 Task: Select and add the product "Budweiser Jim Beam Copper Lager Bottles (12 oz x 12 ct)" to cart from the store "Happy's Liquor & Market".
Action: Mouse pressed left at (65, 108)
Screenshot: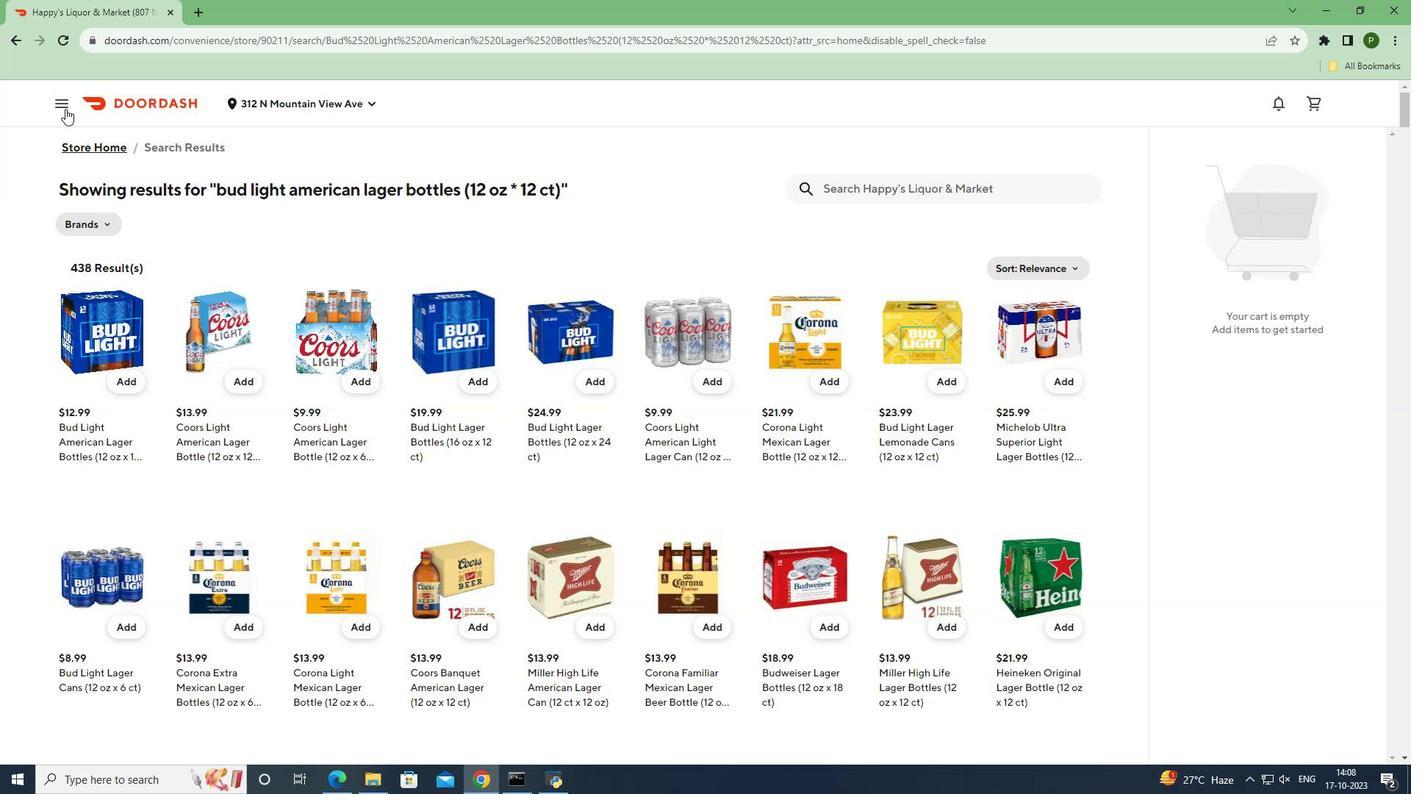 
Action: Mouse moved to (65, 211)
Screenshot: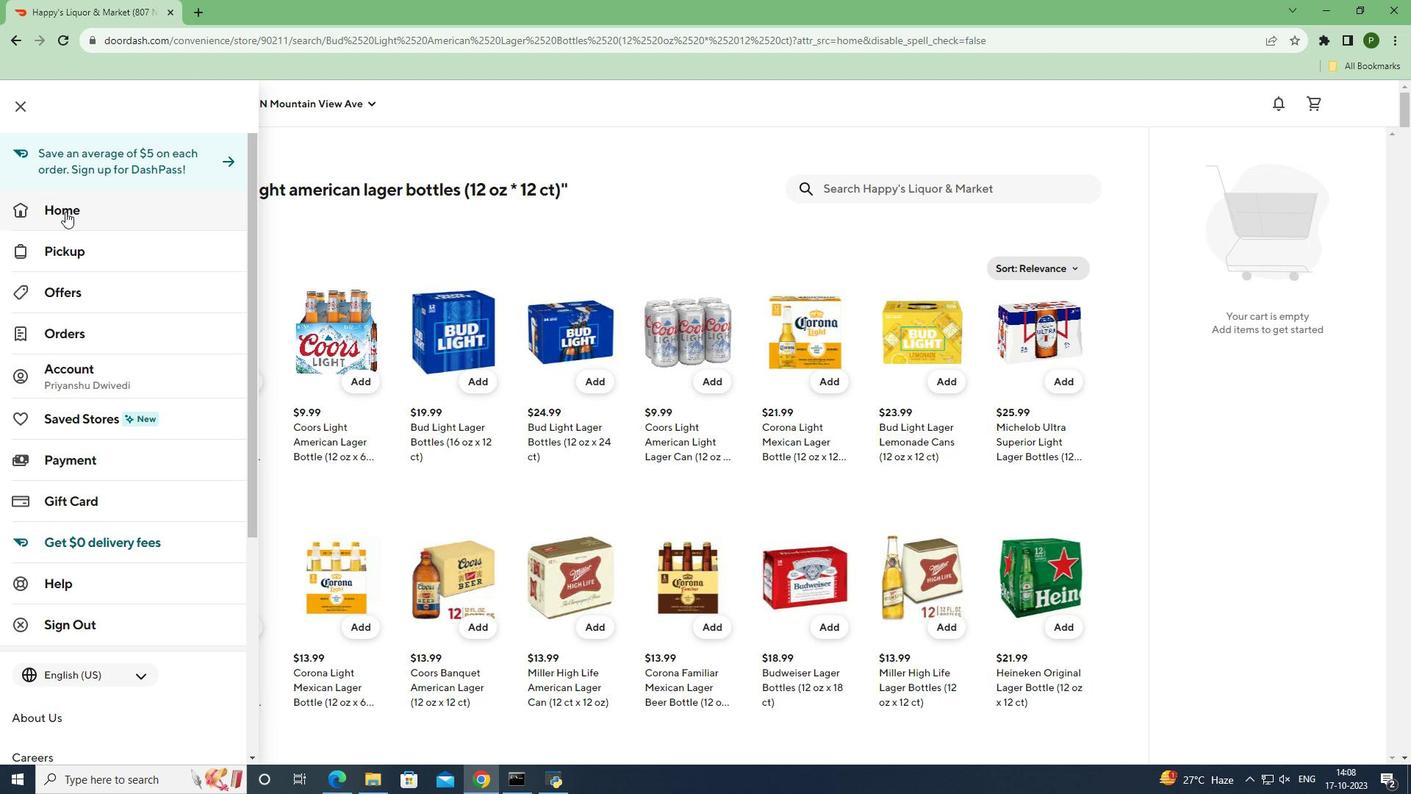 
Action: Mouse pressed left at (65, 211)
Screenshot: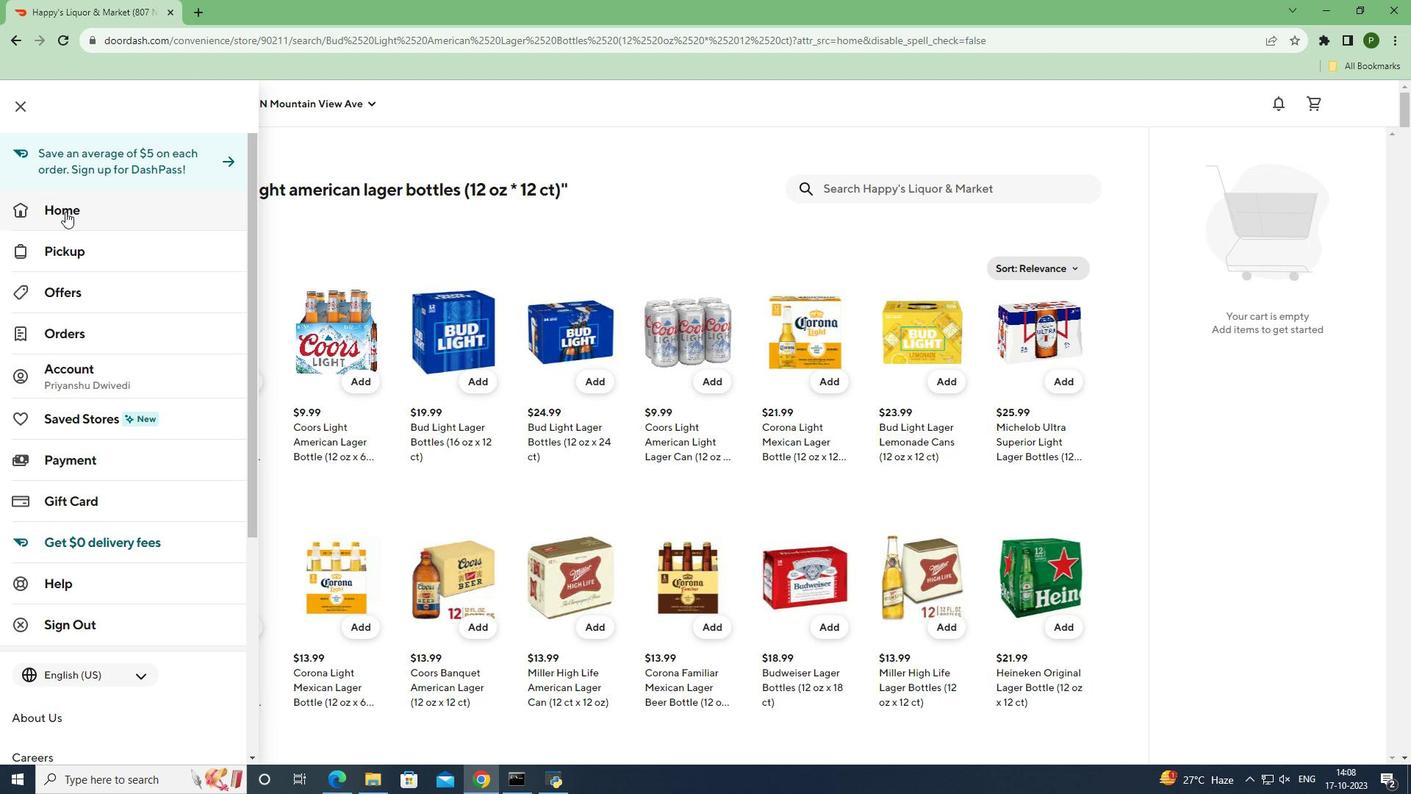 
Action: Mouse moved to (548, 158)
Screenshot: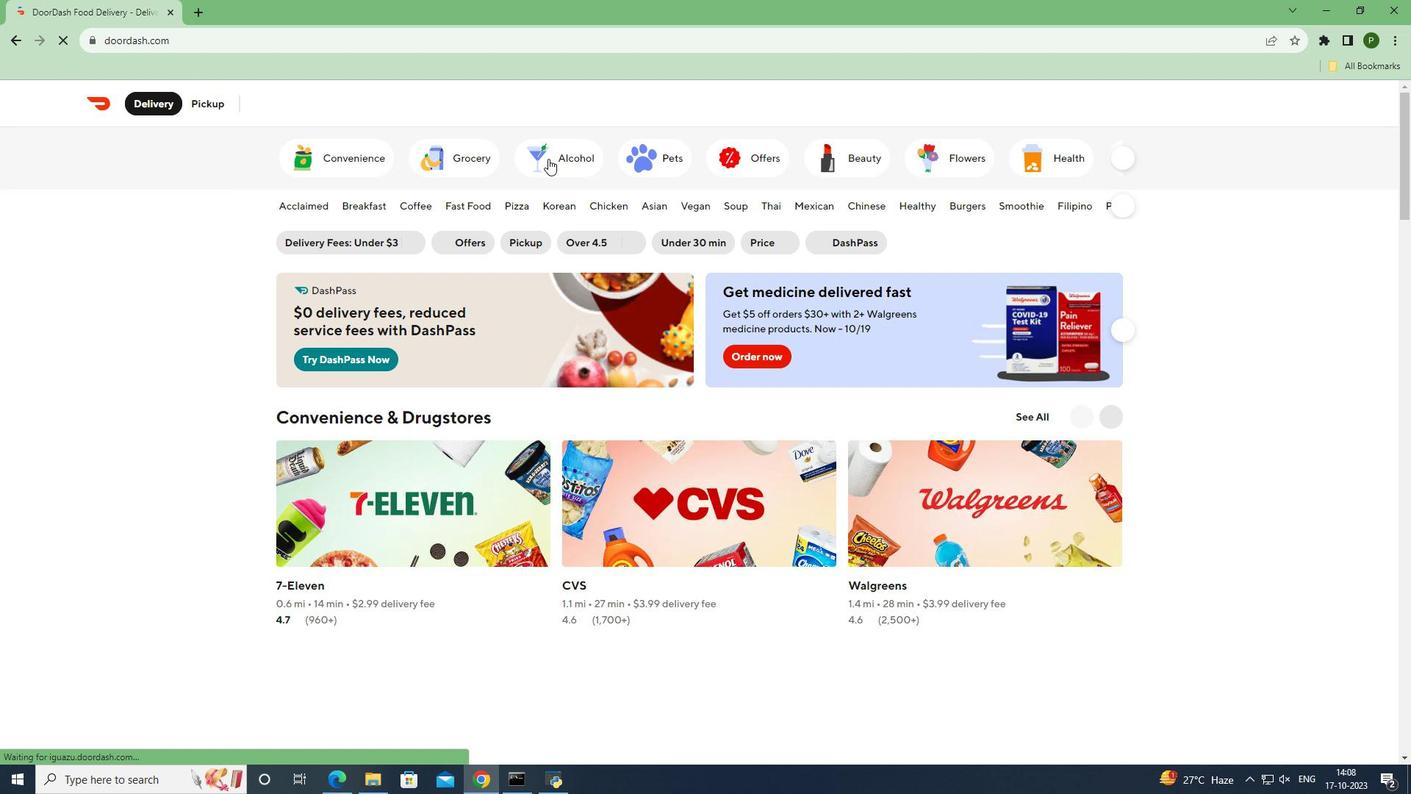 
Action: Mouse pressed left at (548, 158)
Screenshot: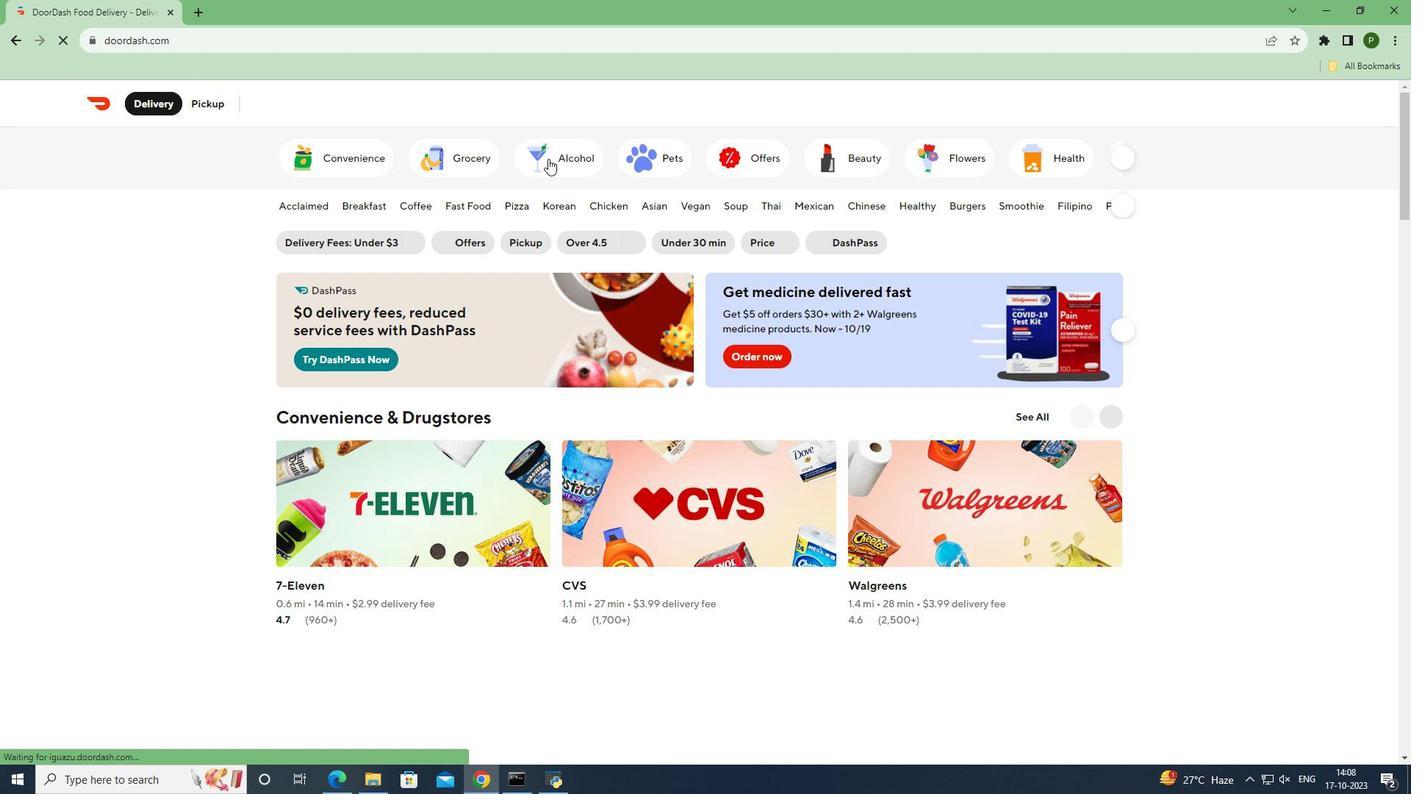 
Action: Mouse moved to (807, 616)
Screenshot: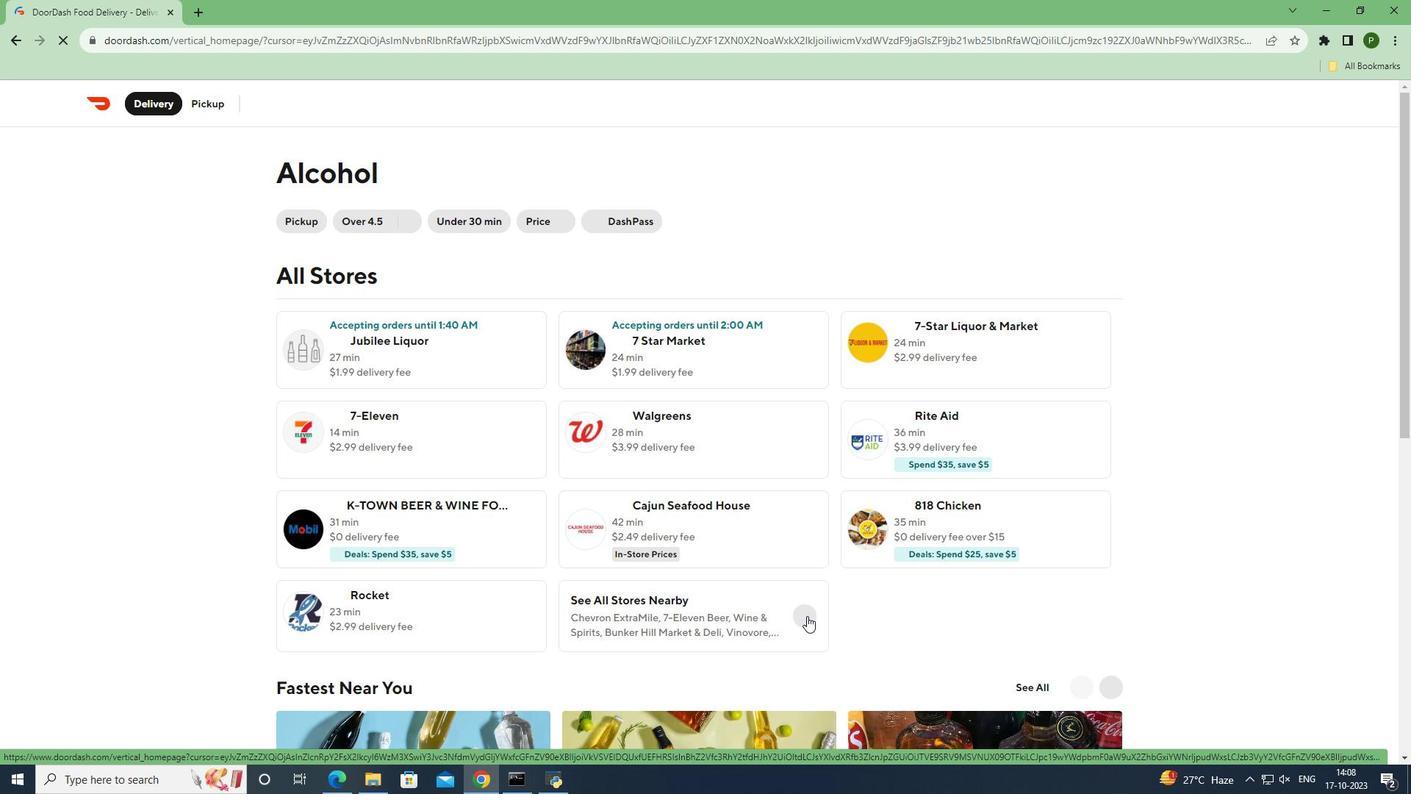 
Action: Mouse pressed left at (807, 616)
Screenshot: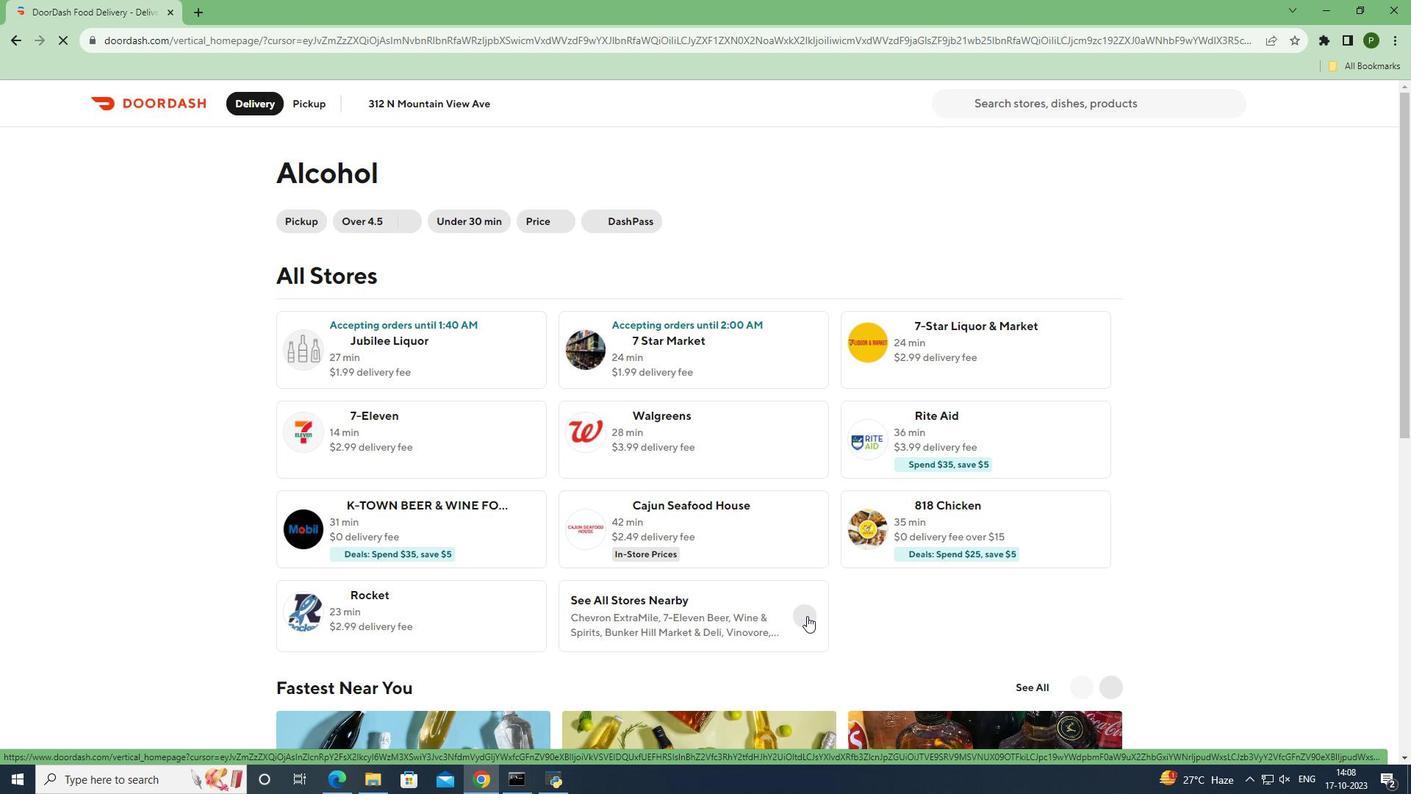 
Action: Mouse moved to (787, 595)
Screenshot: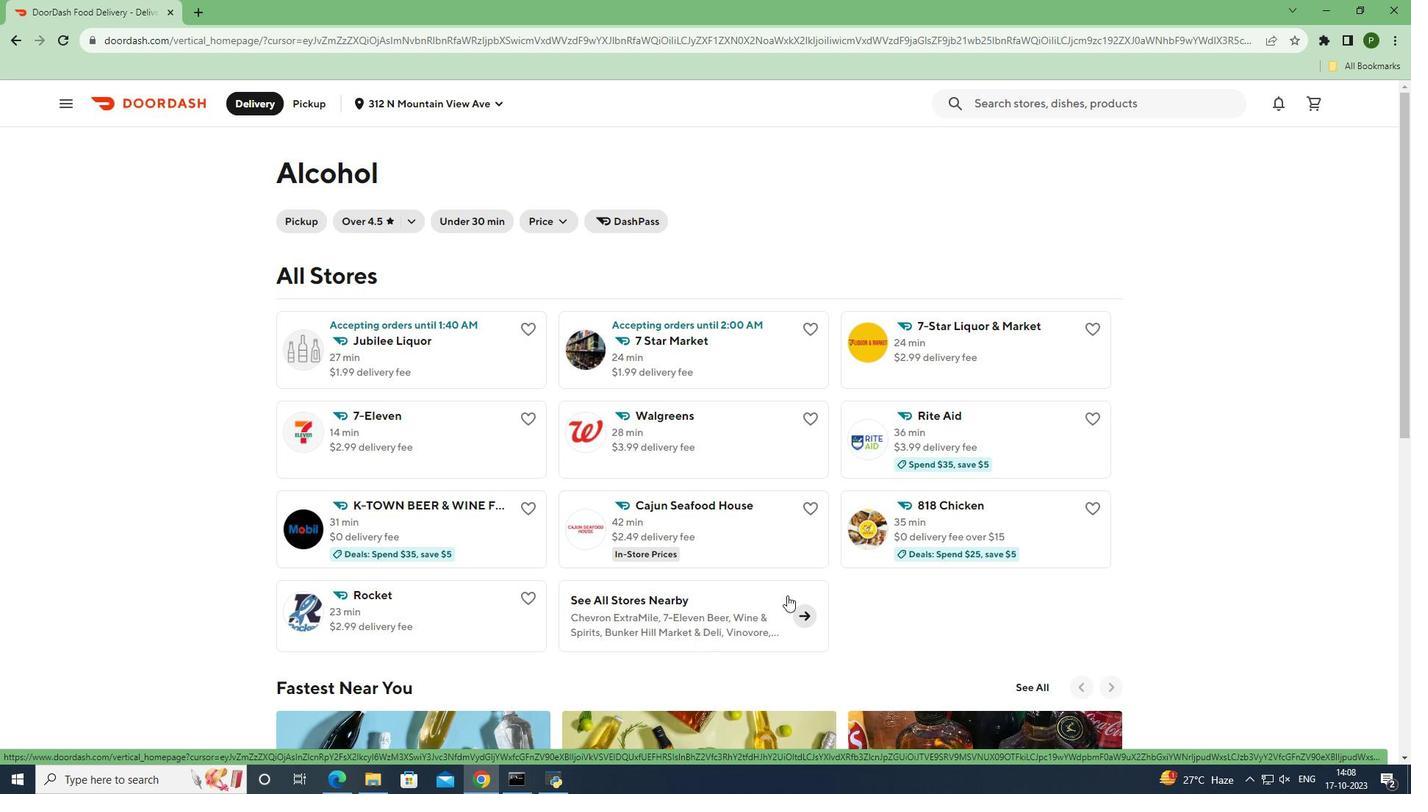 
Action: Mouse scrolled (787, 594) with delta (0, 0)
Screenshot: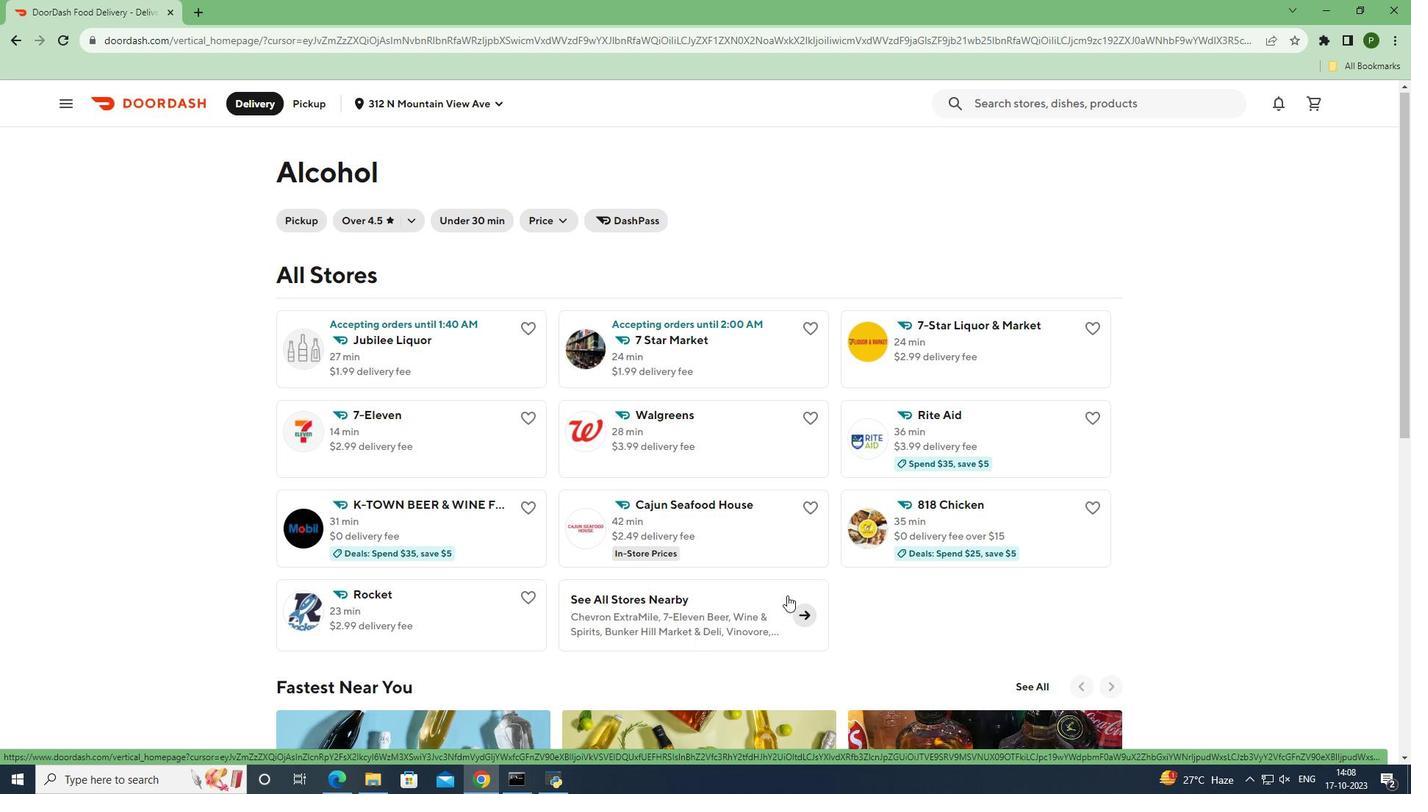 
Action: Mouse scrolled (787, 594) with delta (0, 0)
Screenshot: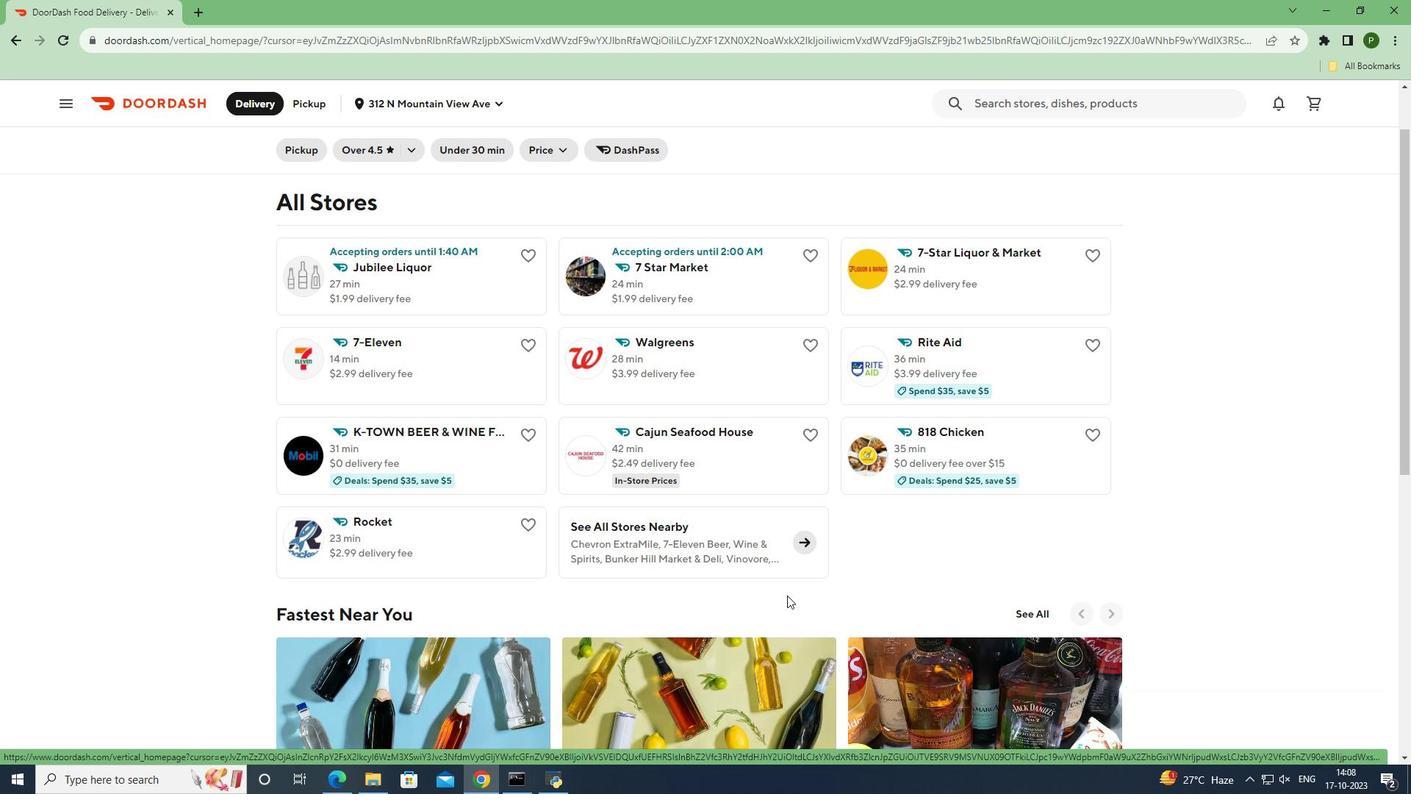 
Action: Mouse moved to (811, 472)
Screenshot: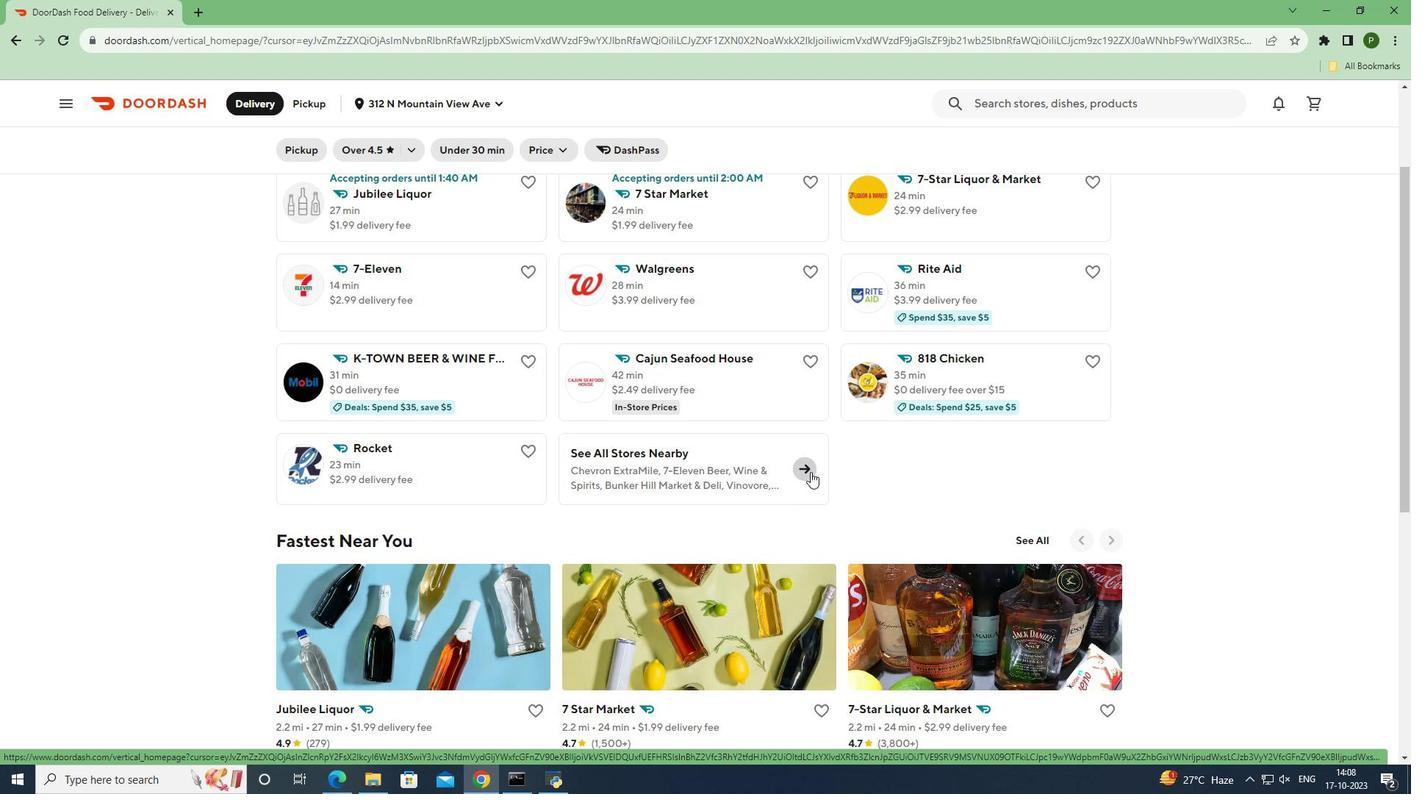 
Action: Mouse pressed left at (811, 472)
Screenshot: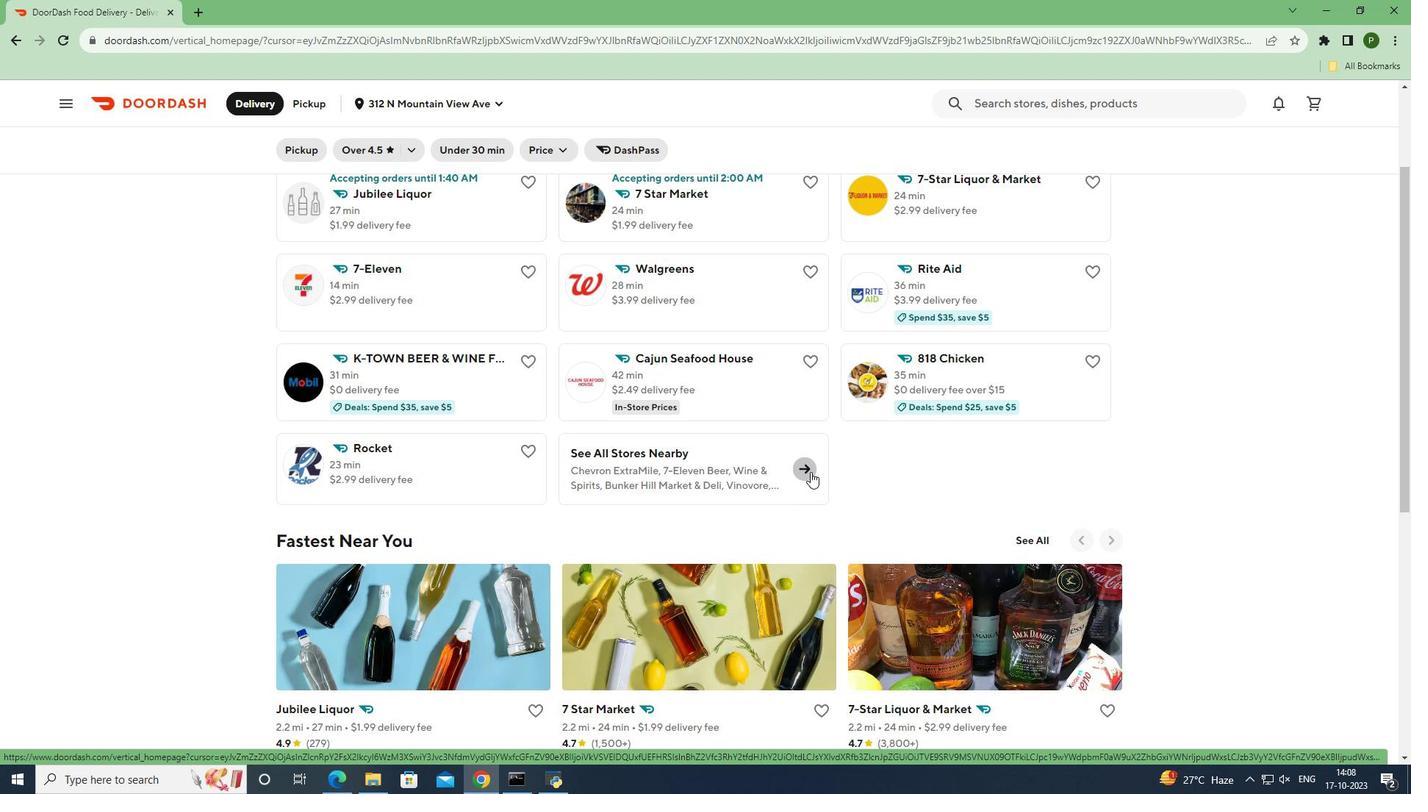 
Action: Mouse moved to (773, 518)
Screenshot: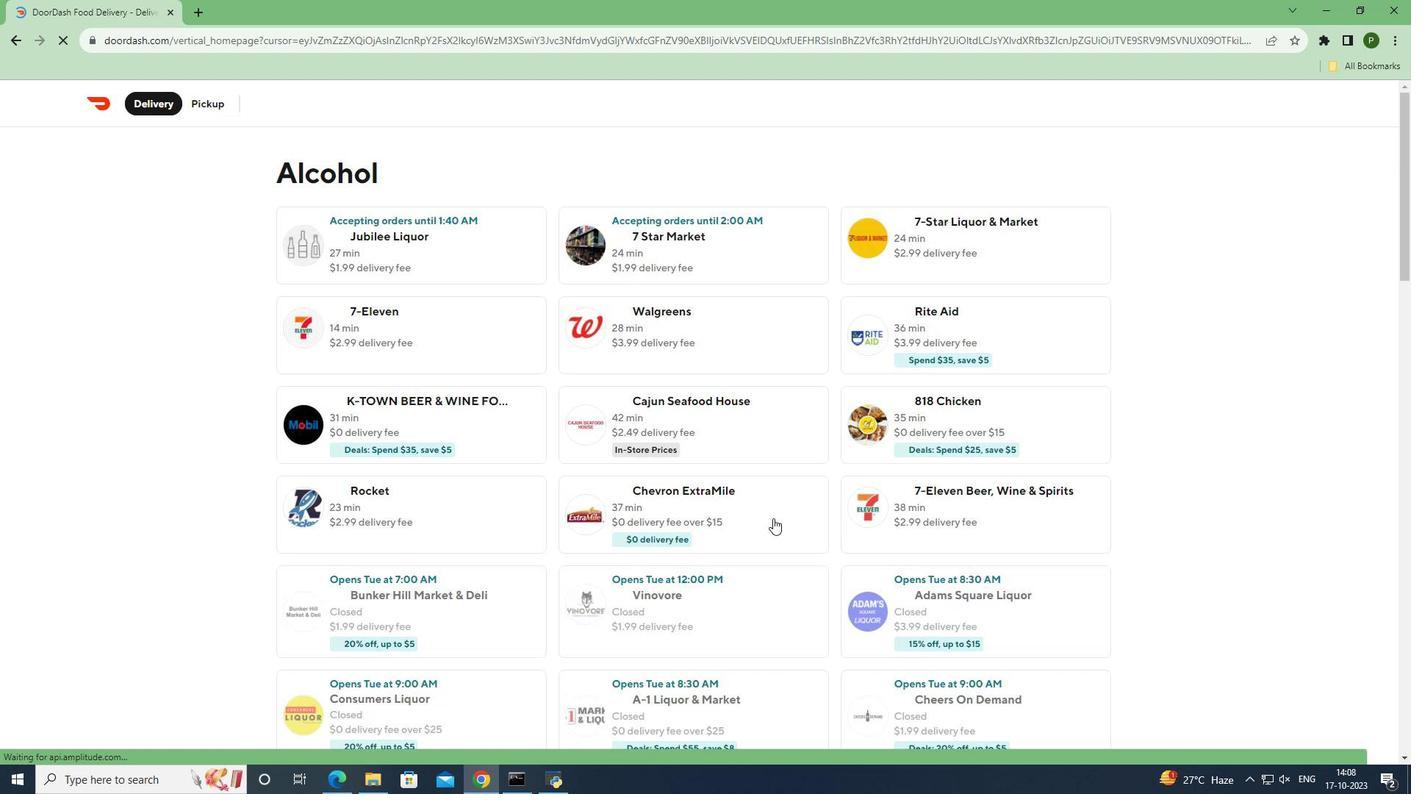 
Action: Mouse scrolled (773, 517) with delta (0, 0)
Screenshot: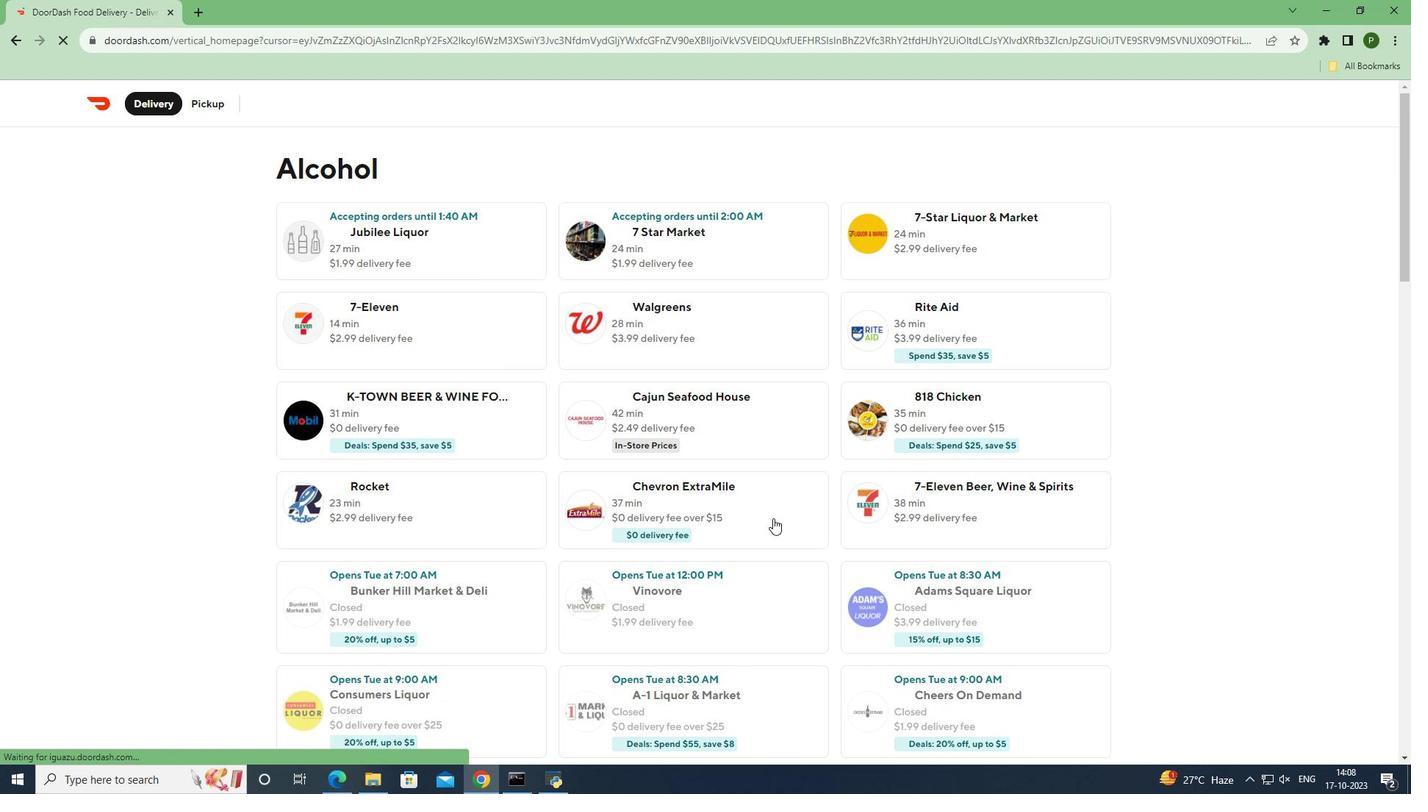 
Action: Mouse scrolled (773, 517) with delta (0, 0)
Screenshot: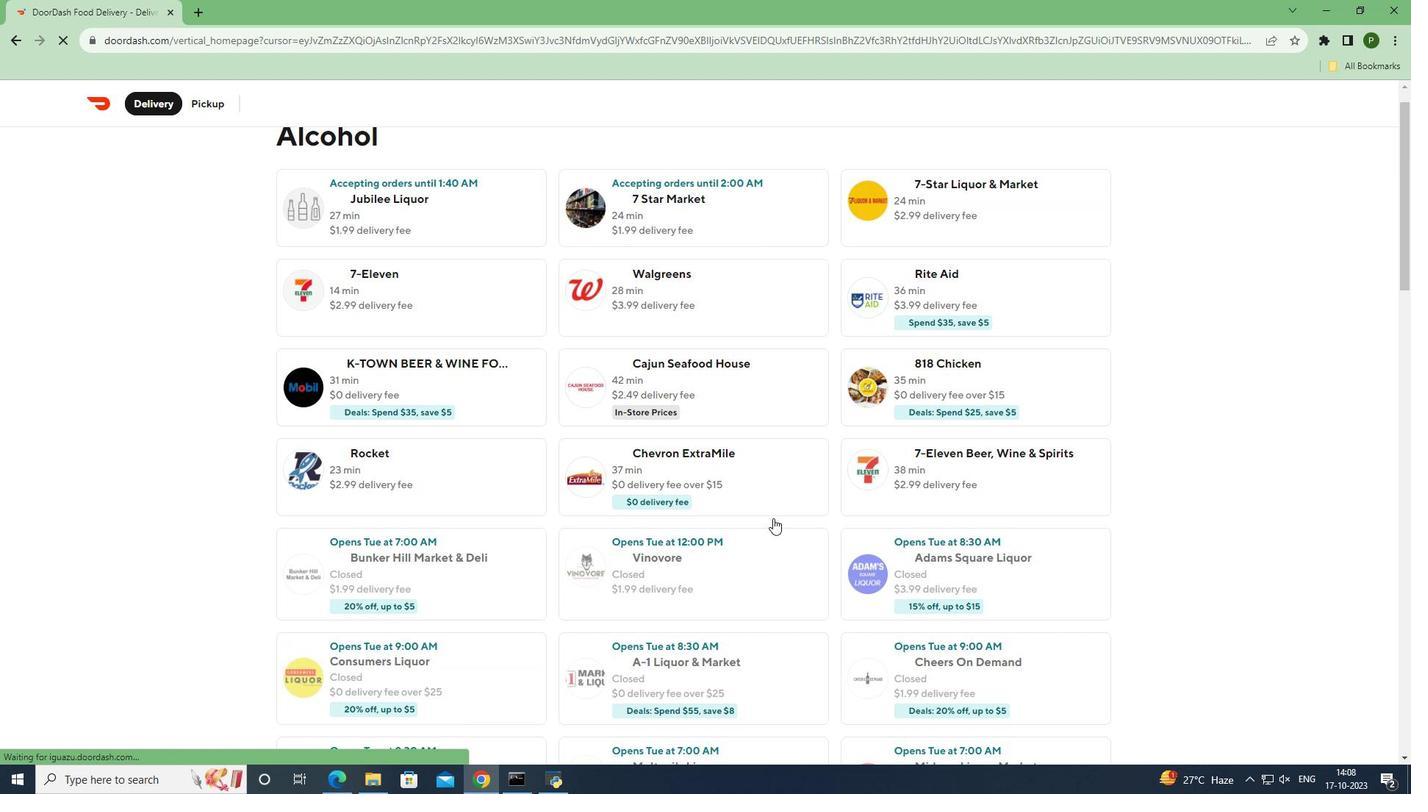 
Action: Mouse moved to (765, 523)
Screenshot: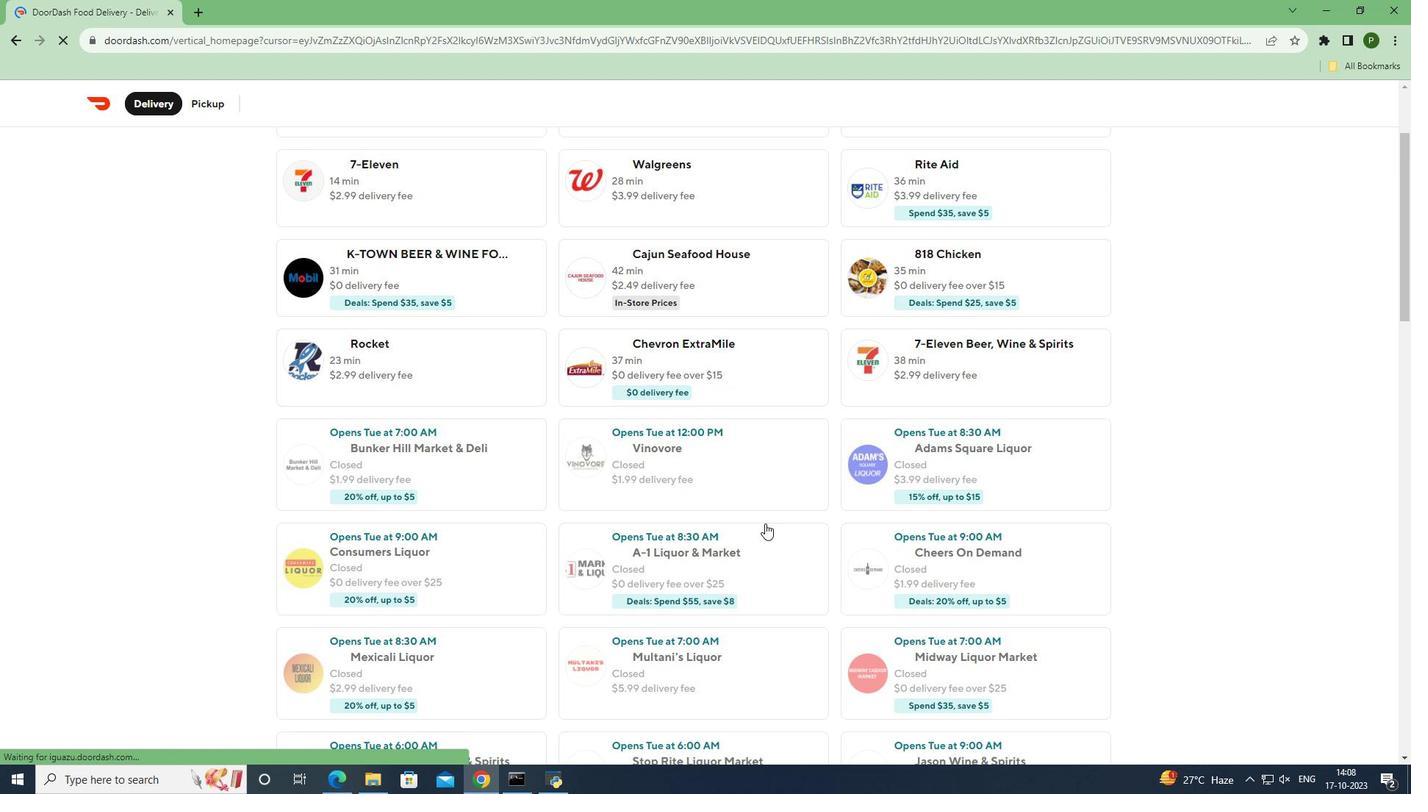 
Action: Mouse scrolled (765, 522) with delta (0, 0)
Screenshot: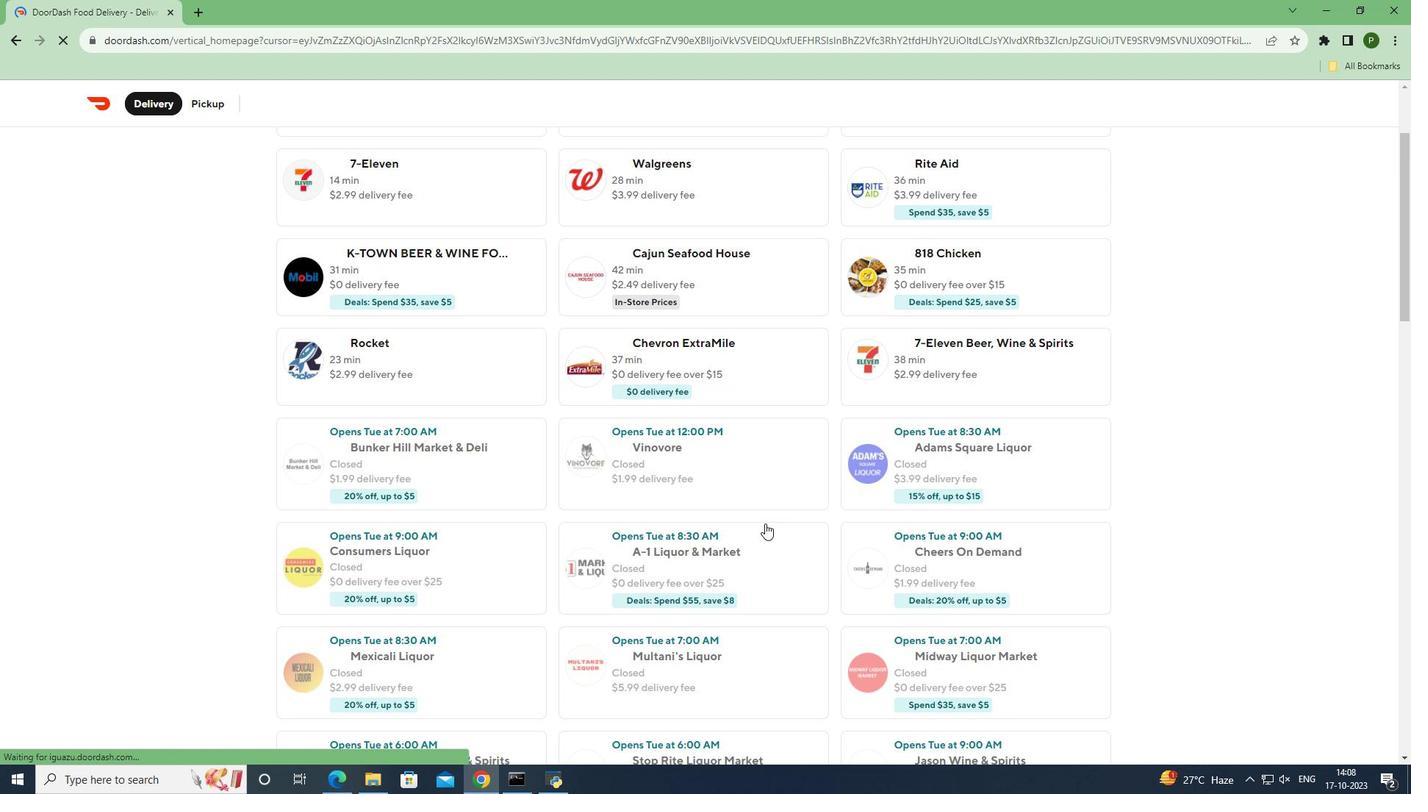 
Action: Mouse scrolled (765, 522) with delta (0, 0)
Screenshot: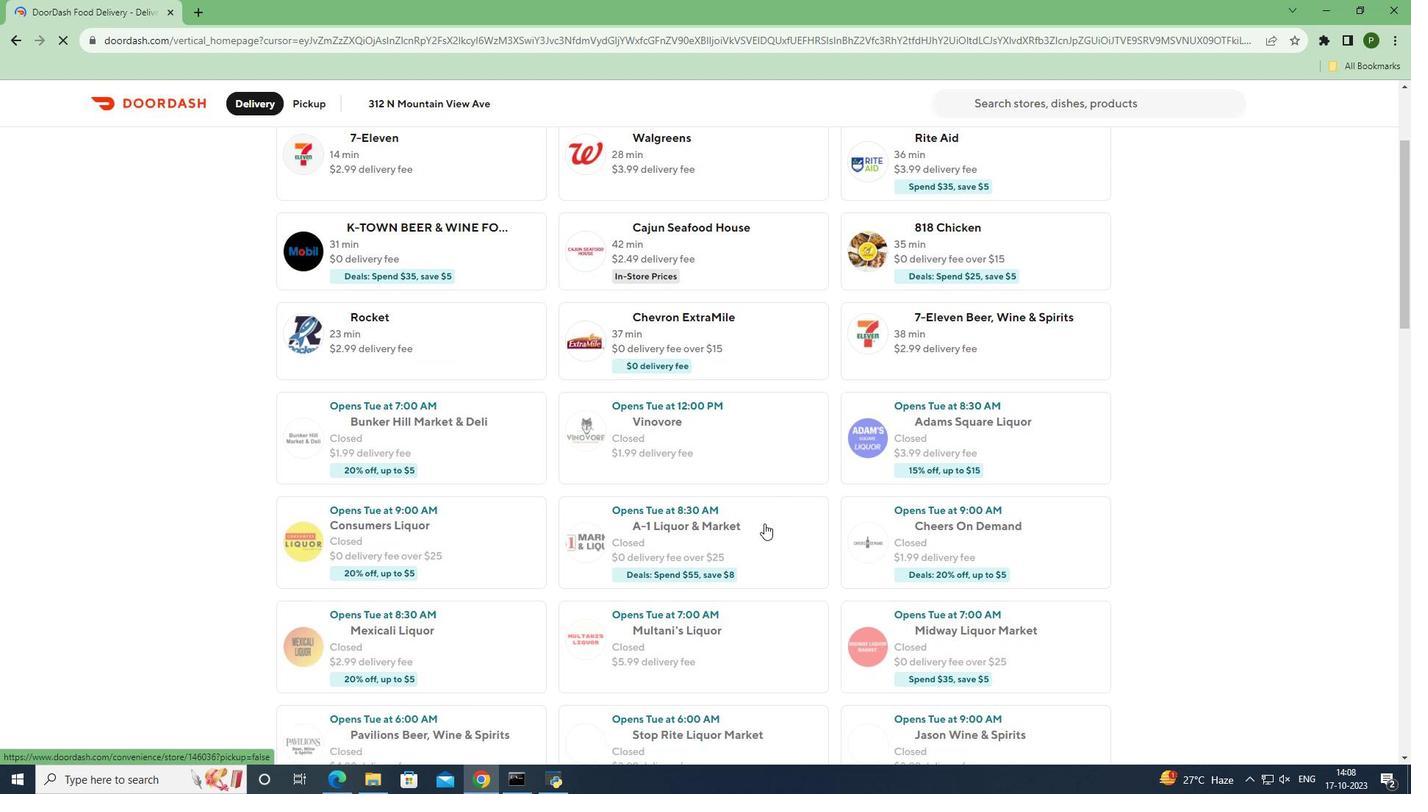 
Action: Mouse moved to (764, 523)
Screenshot: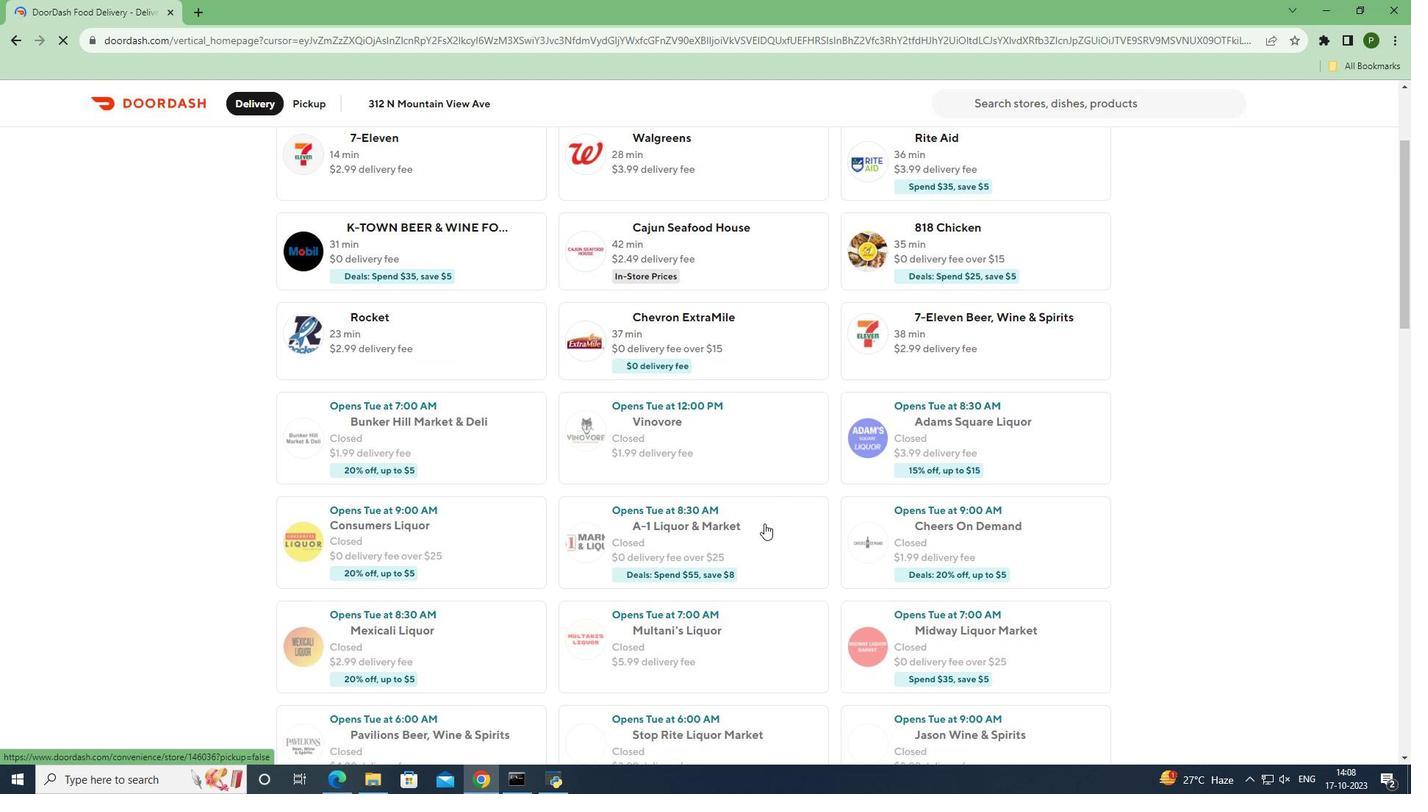 
Action: Mouse scrolled (764, 522) with delta (0, 0)
Screenshot: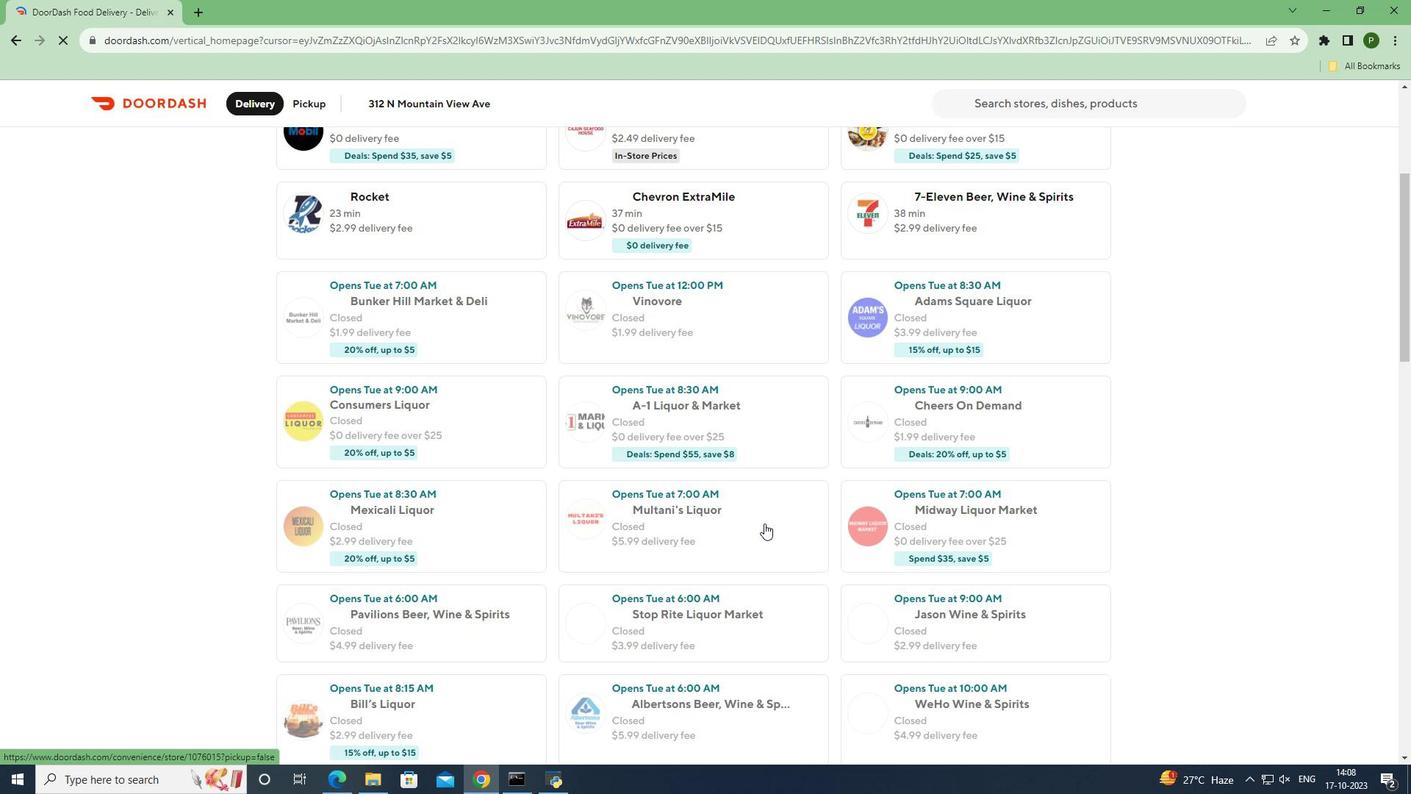 
Action: Mouse scrolled (764, 522) with delta (0, 0)
Screenshot: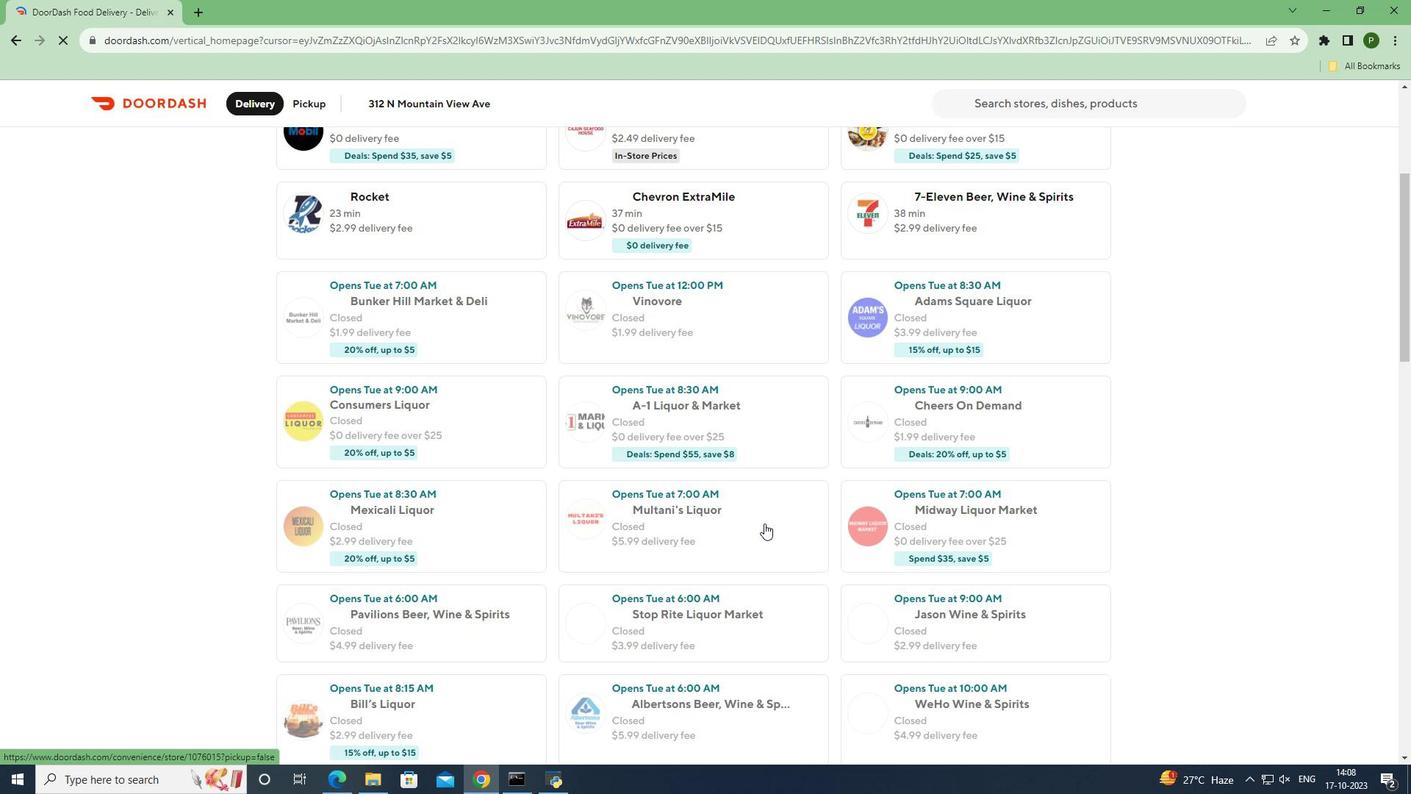 
Action: Mouse scrolled (764, 522) with delta (0, 0)
Screenshot: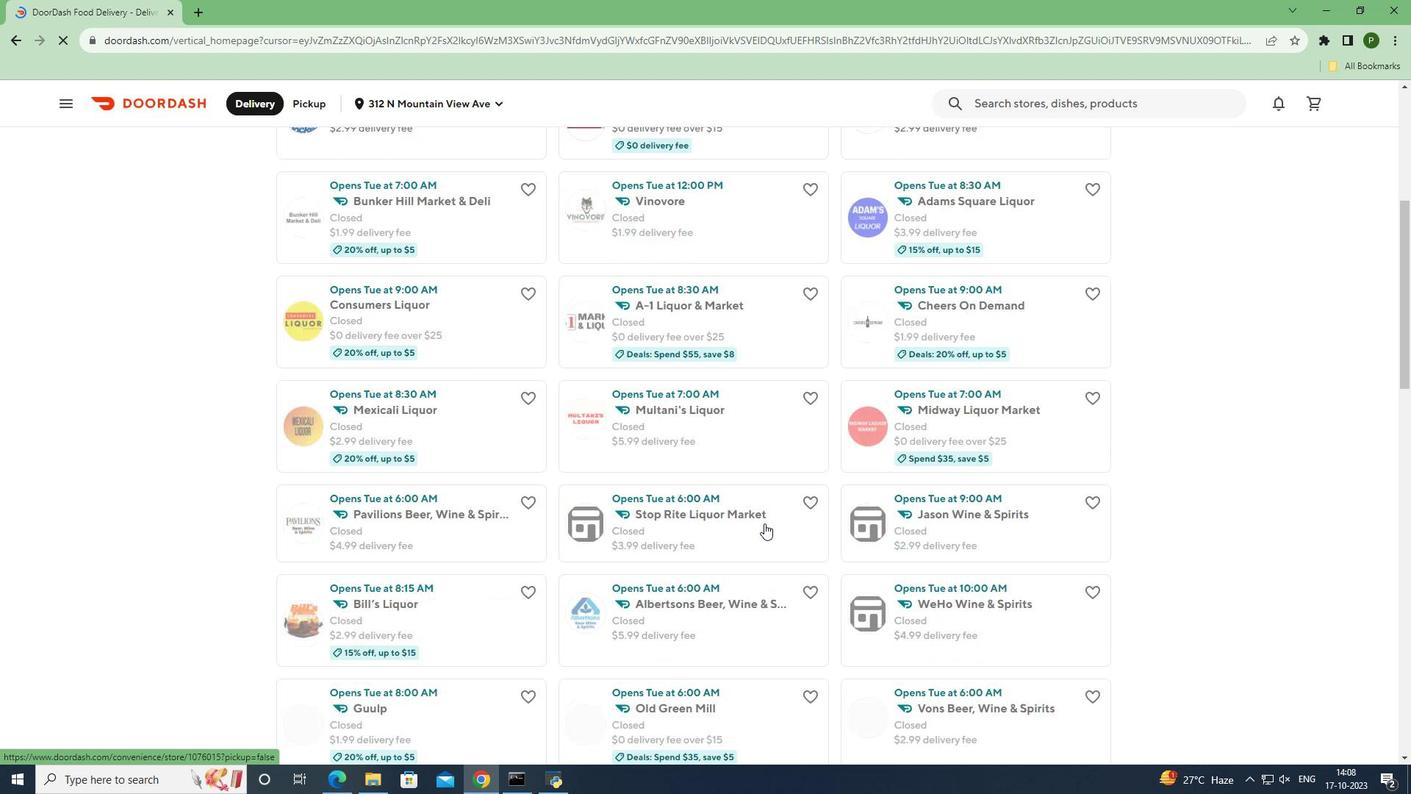
Action: Mouse moved to (705, 526)
Screenshot: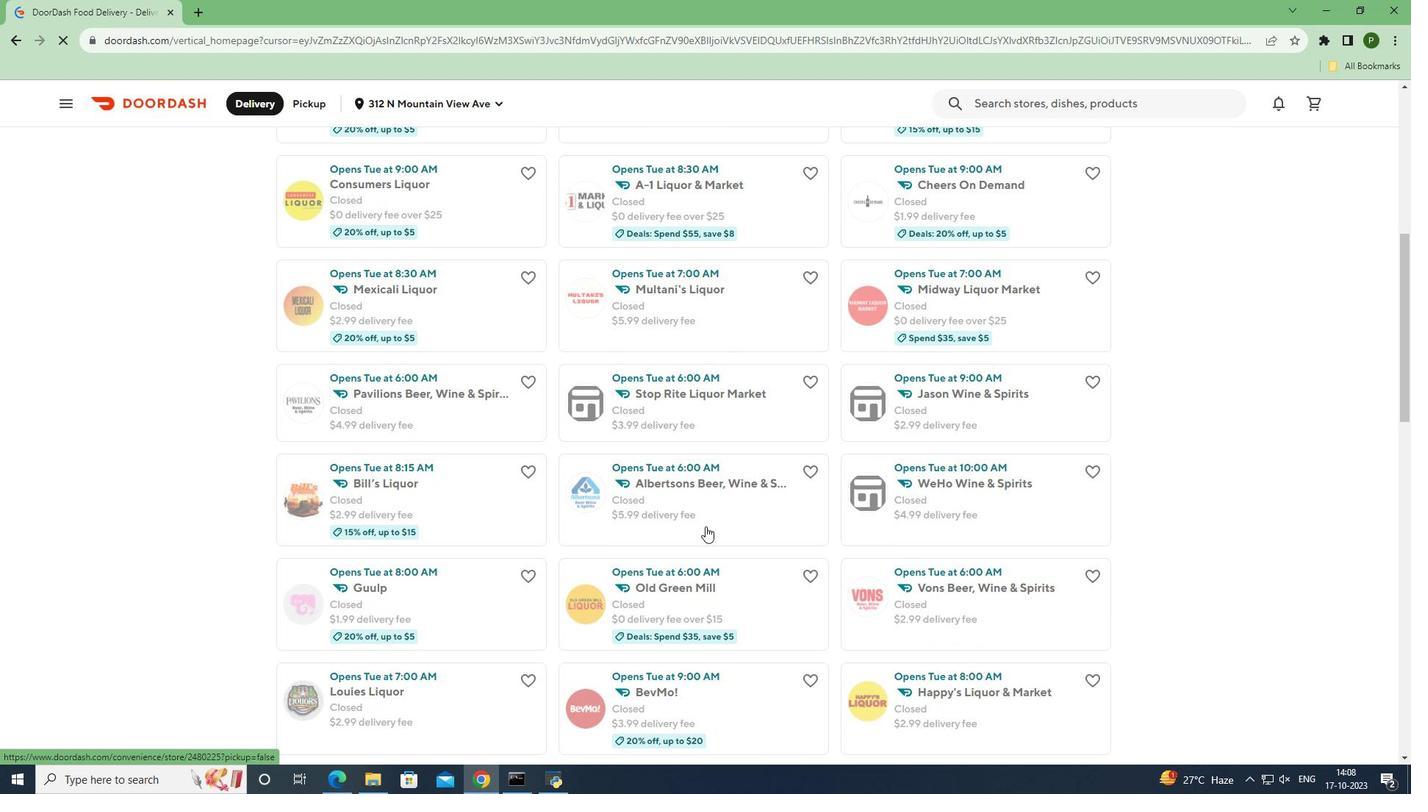 
Action: Mouse scrolled (705, 525) with delta (0, 0)
Screenshot: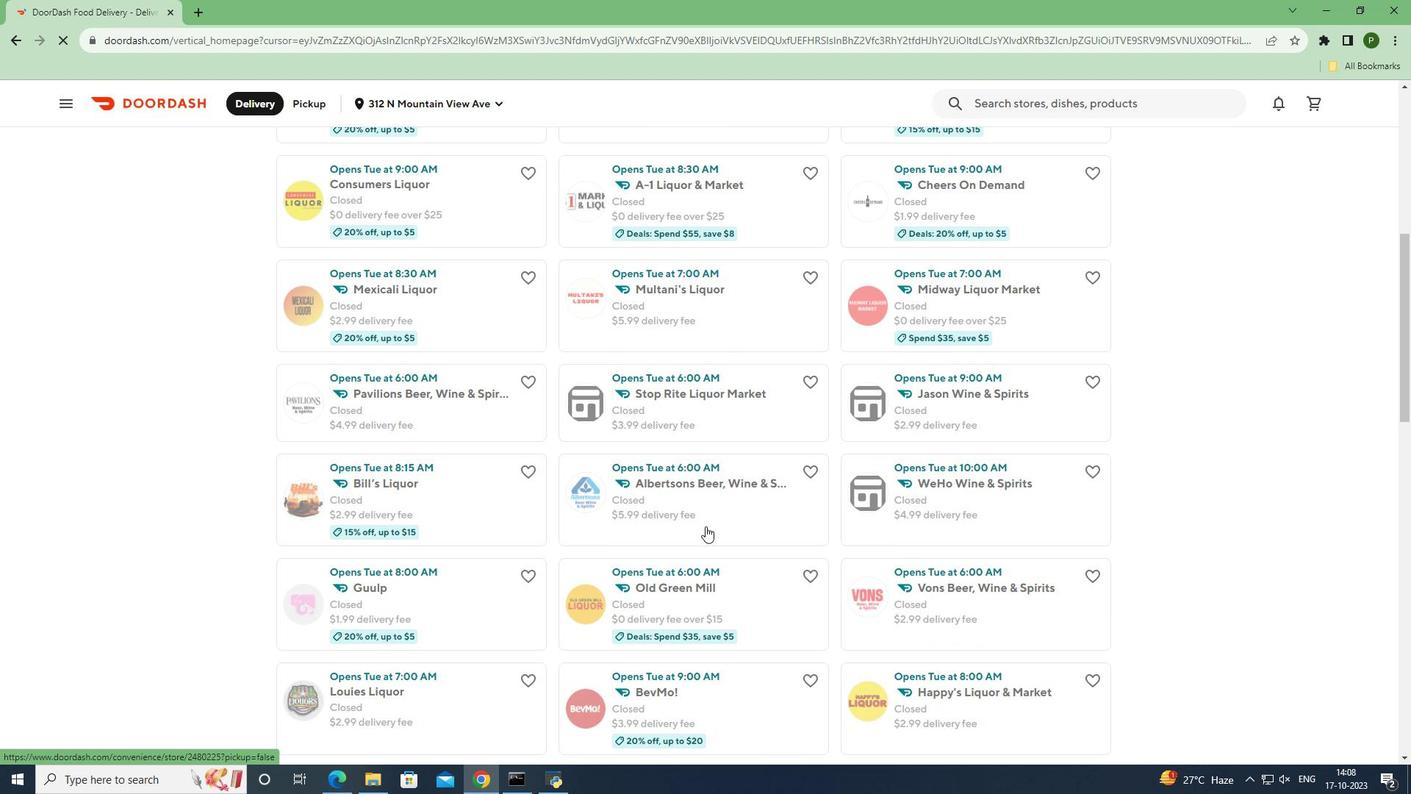 
Action: Mouse scrolled (705, 525) with delta (0, 0)
Screenshot: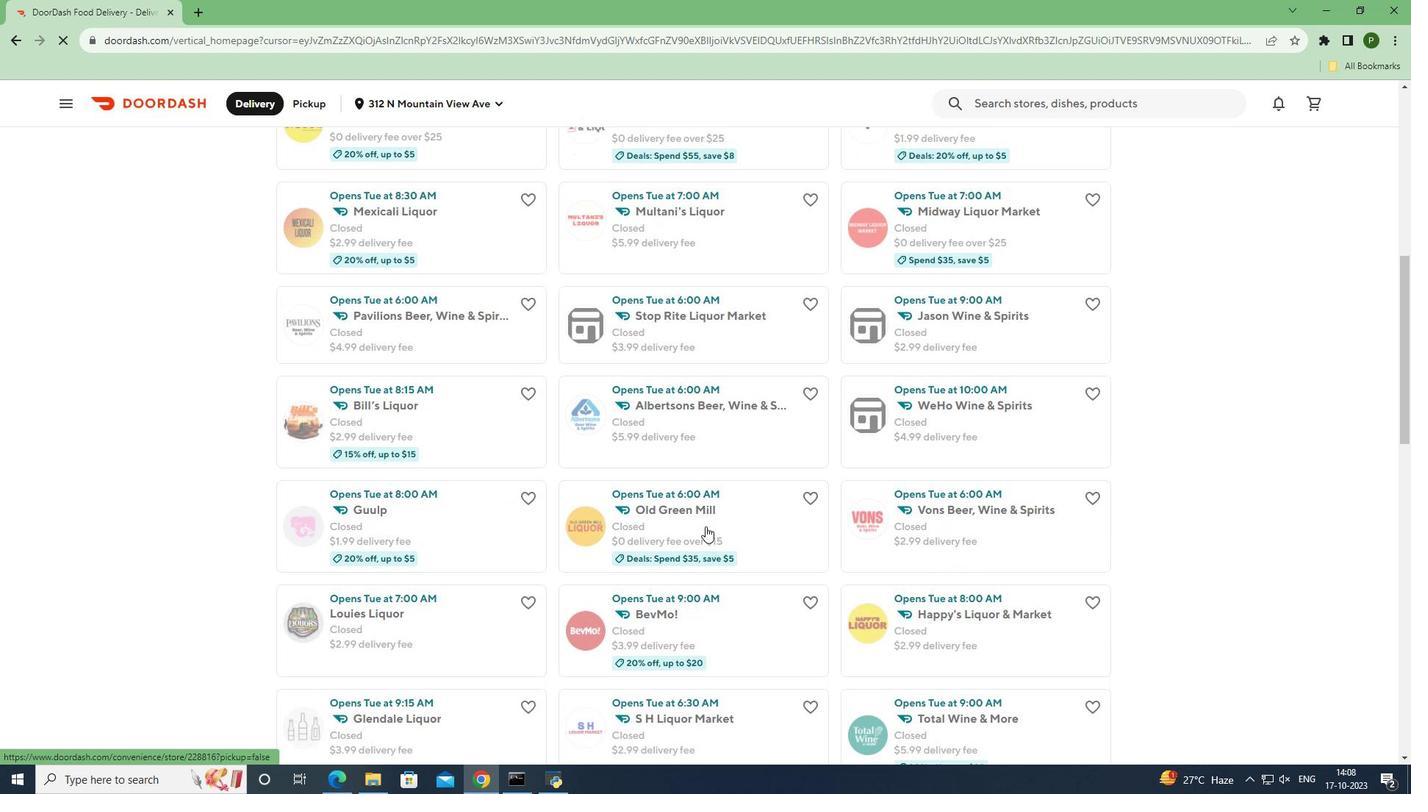 
Action: Mouse moved to (928, 552)
Screenshot: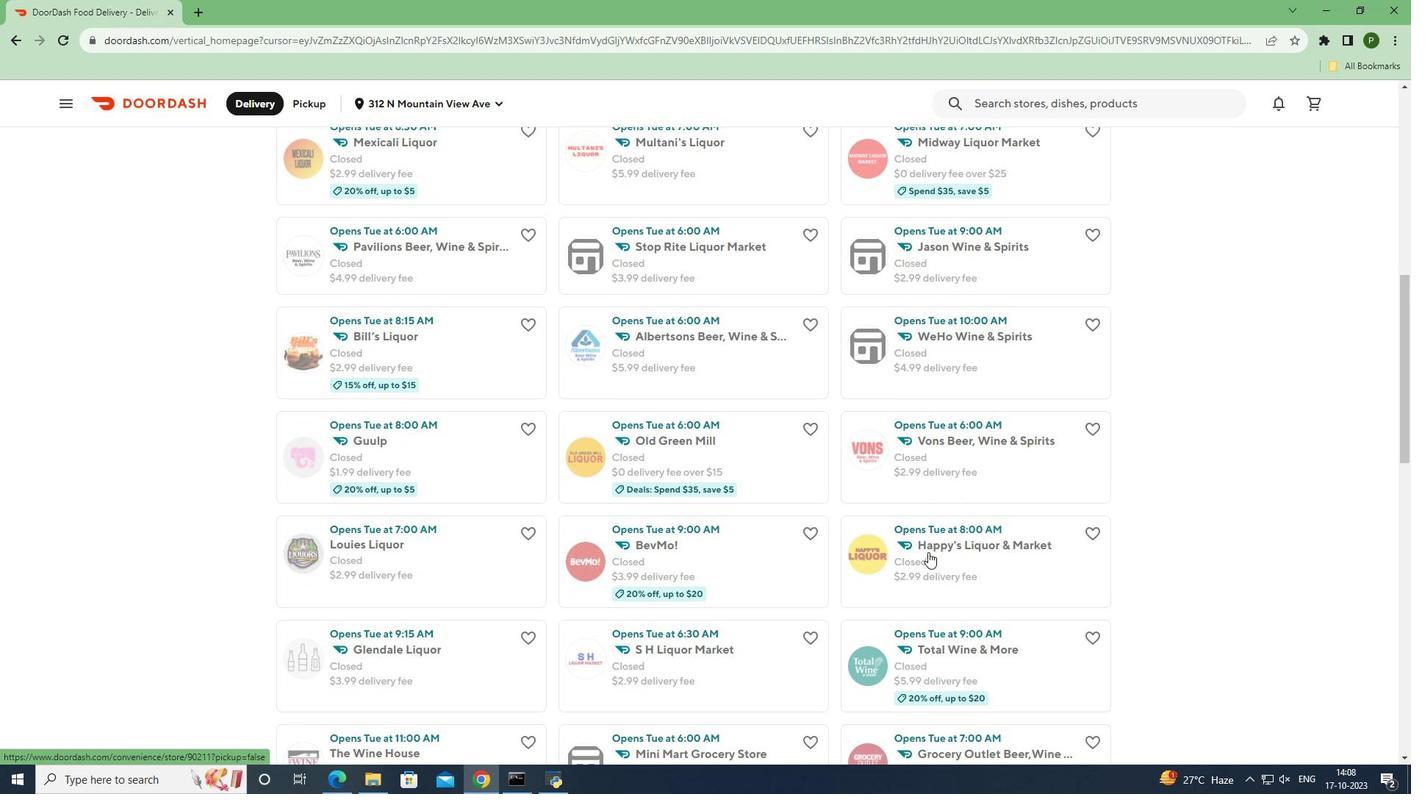 
Action: Mouse pressed left at (928, 552)
Screenshot: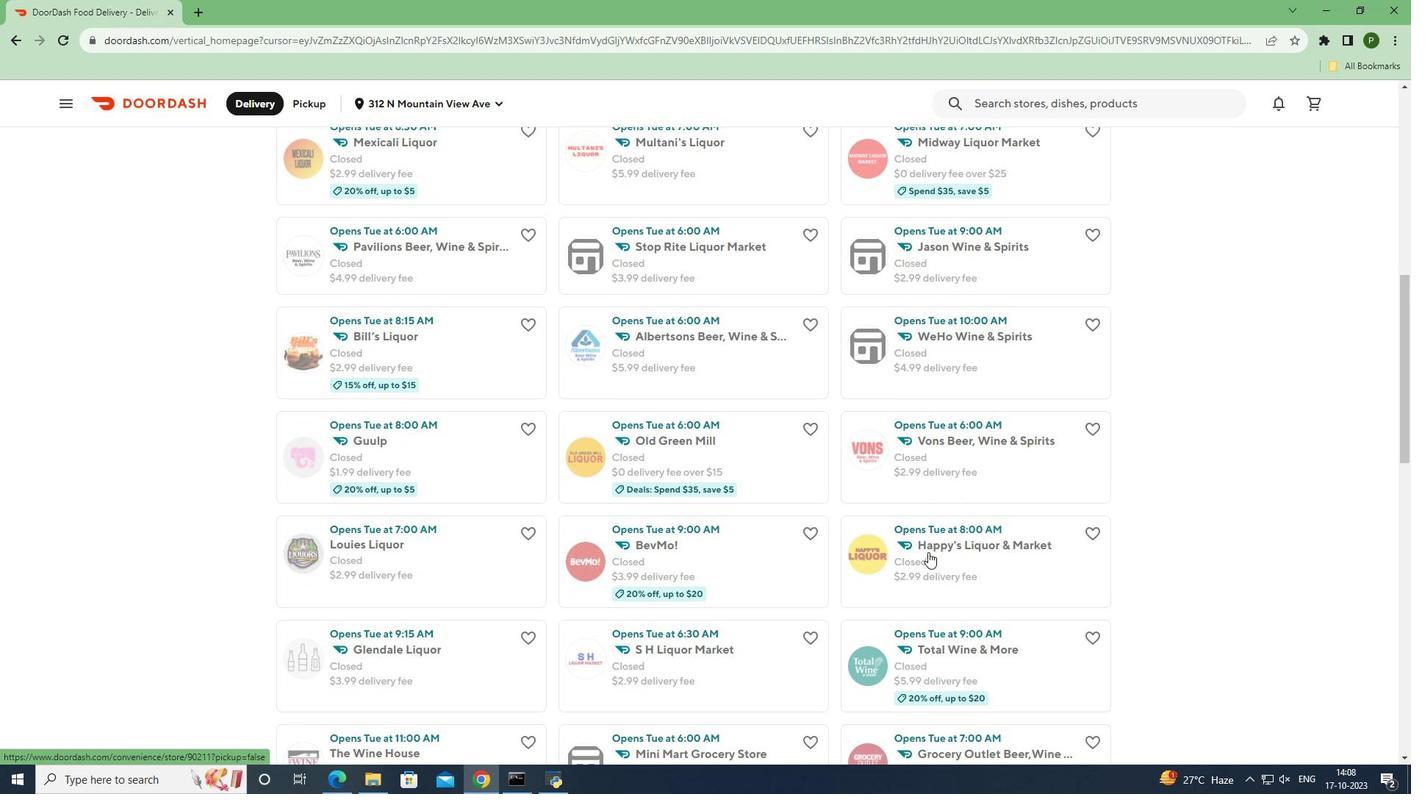 
Action: Mouse moved to (866, 235)
Screenshot: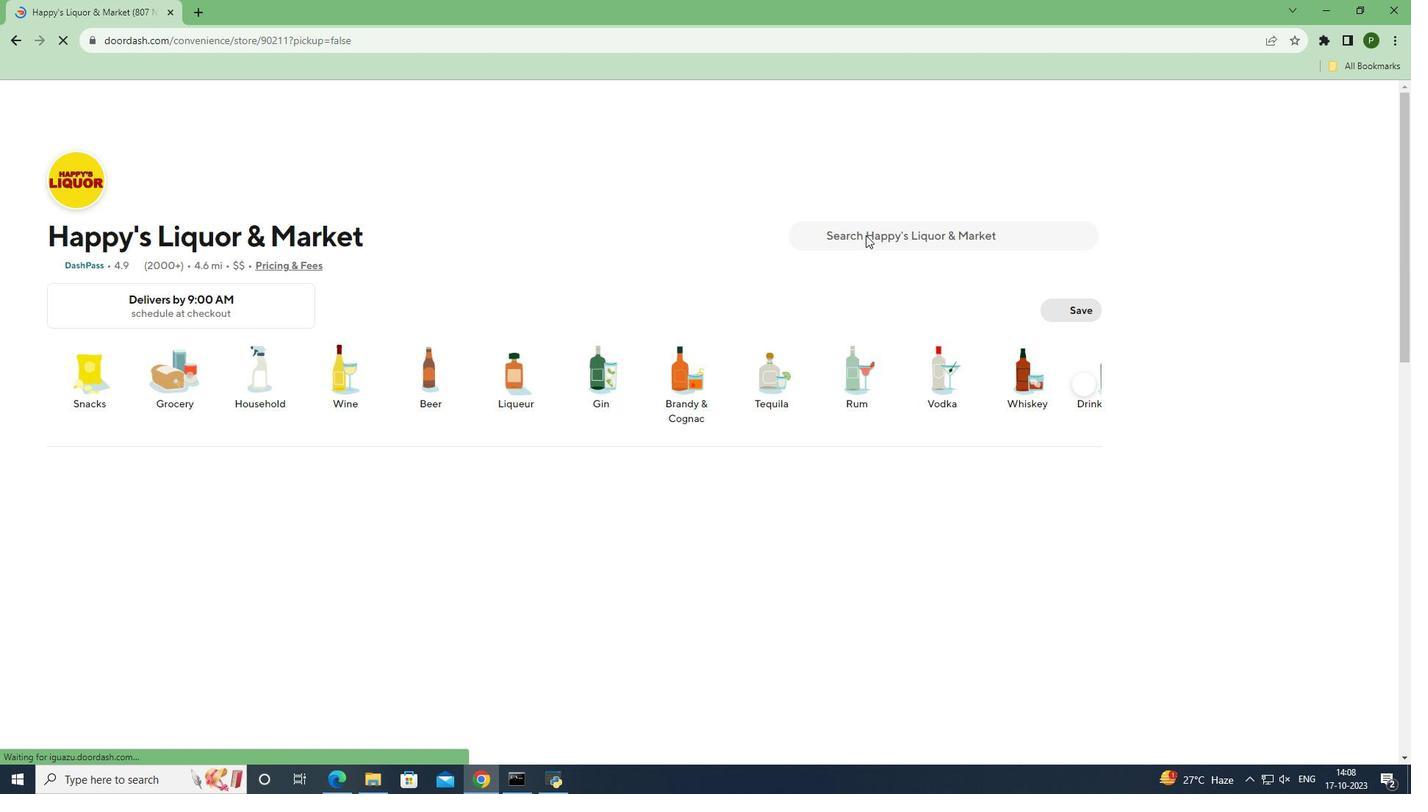 
Action: Mouse pressed left at (866, 235)
Screenshot: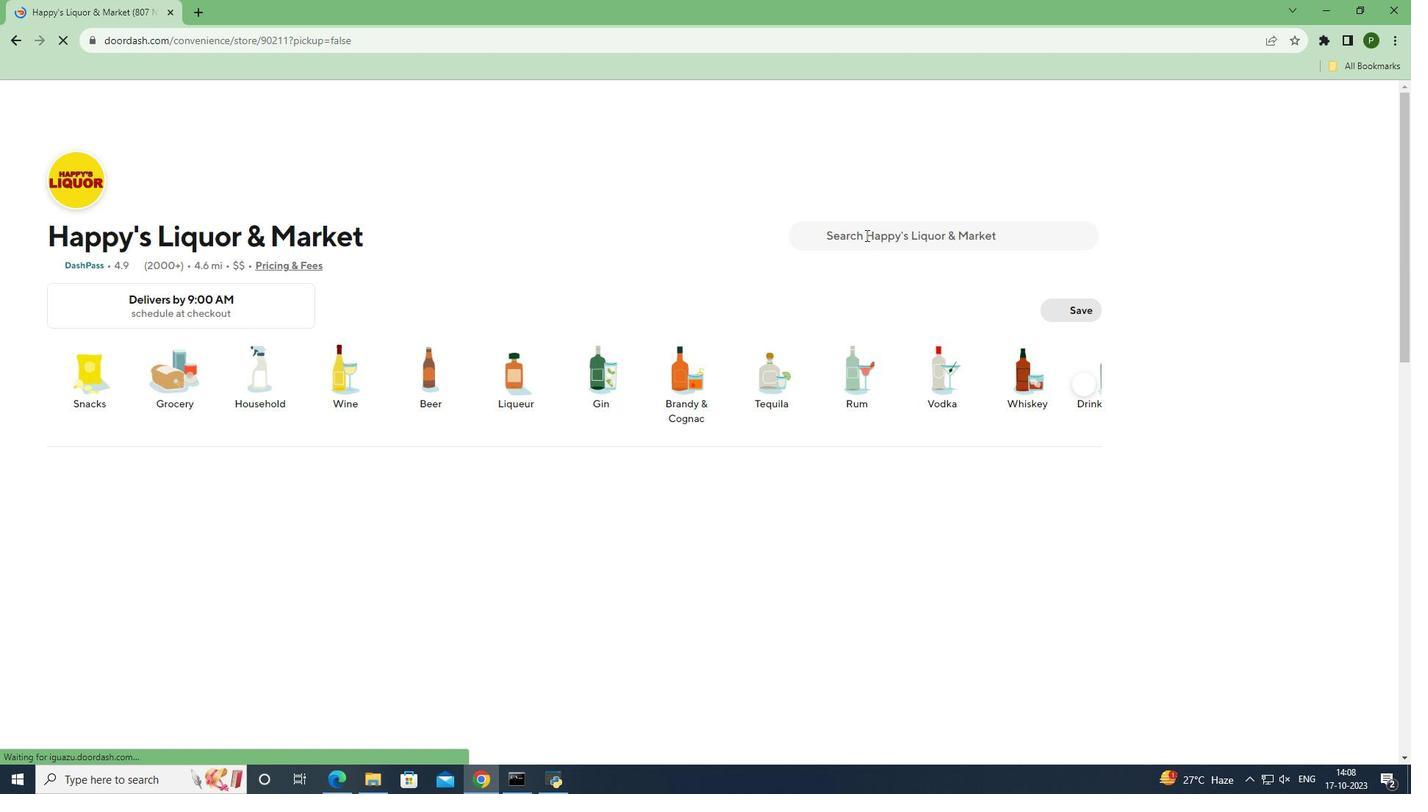 
Action: Key pressed <Key.caps_lock>B<Key.caps_lock>udweiser<Key.space><Key.caps_lock>J<Key.caps_lock>im<Key.space><Key.caps_lock>B<Key.caps_lock>ean<Key.space><Key.caps_lock>C<Key.caps_lock>opper<Key.space><Key.caps_lock>L<Key.caps_lock>ager<Key.space><Key.caps_lock>B<Key.caps_lock>ottles<Key.space><Key.shift_r>(12<Key.space>oz<Key.space><Key.shift>*<Key.space>12<Key.space>ct<Key.shift_r>)<Key.enter>
Screenshot: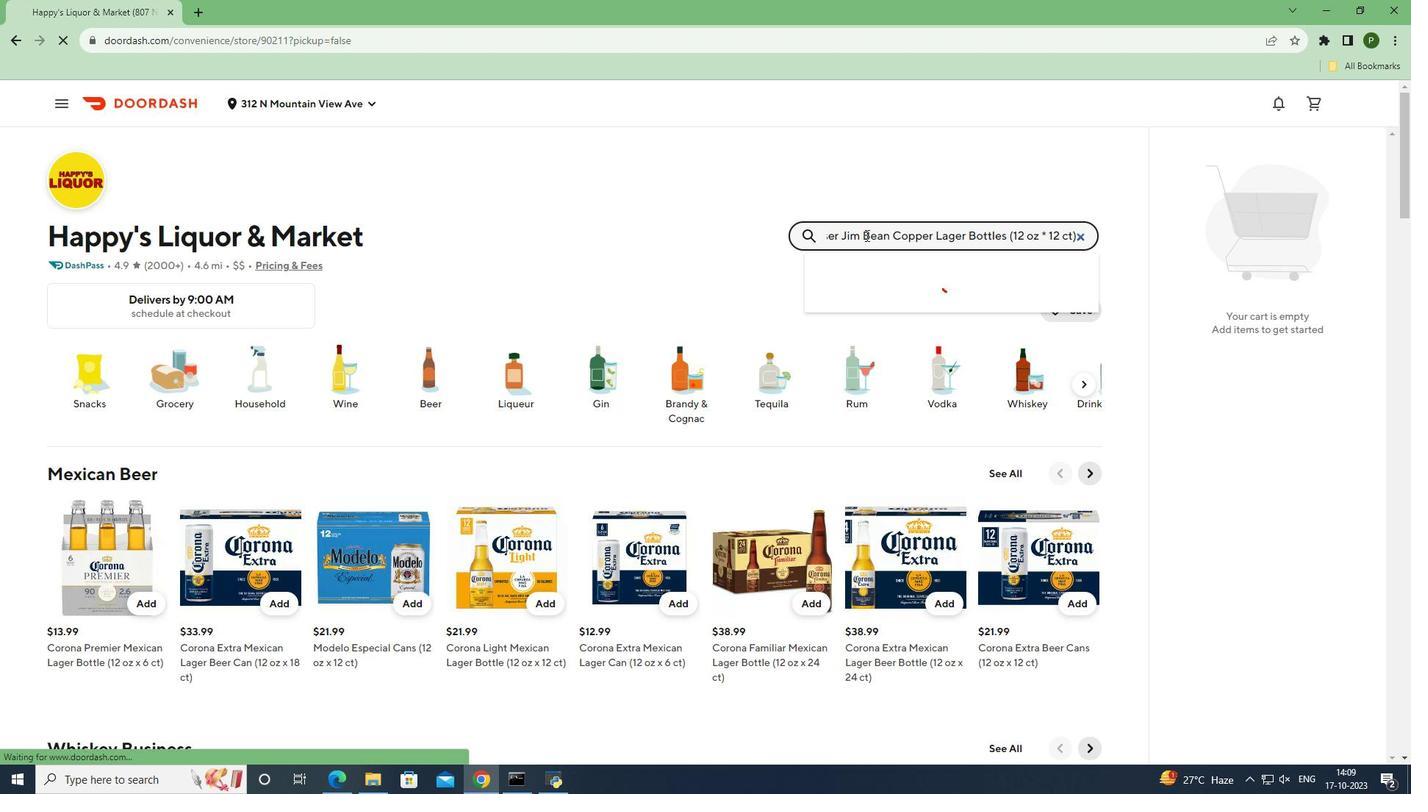 
Action: Mouse moved to (132, 383)
Screenshot: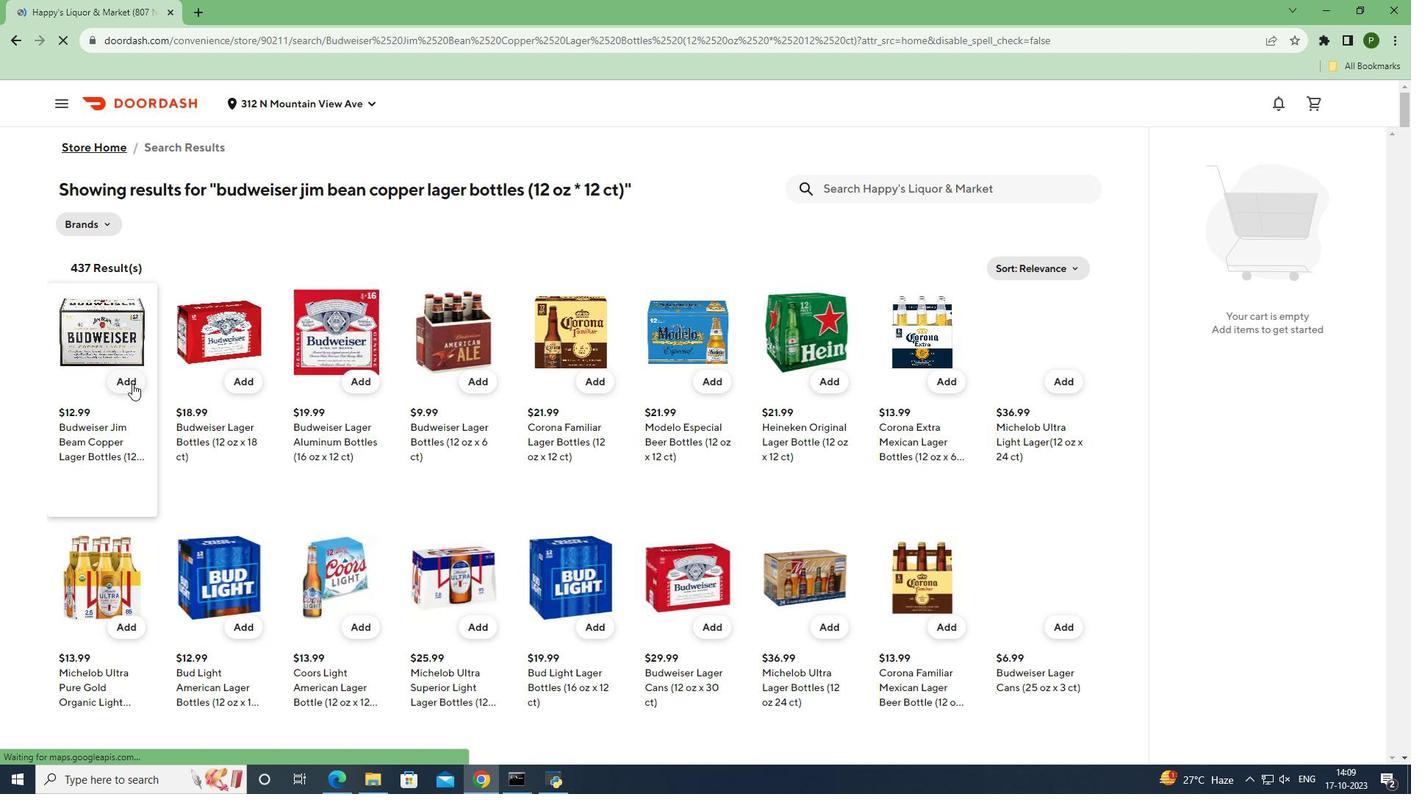 
Action: Mouse pressed left at (132, 383)
Screenshot: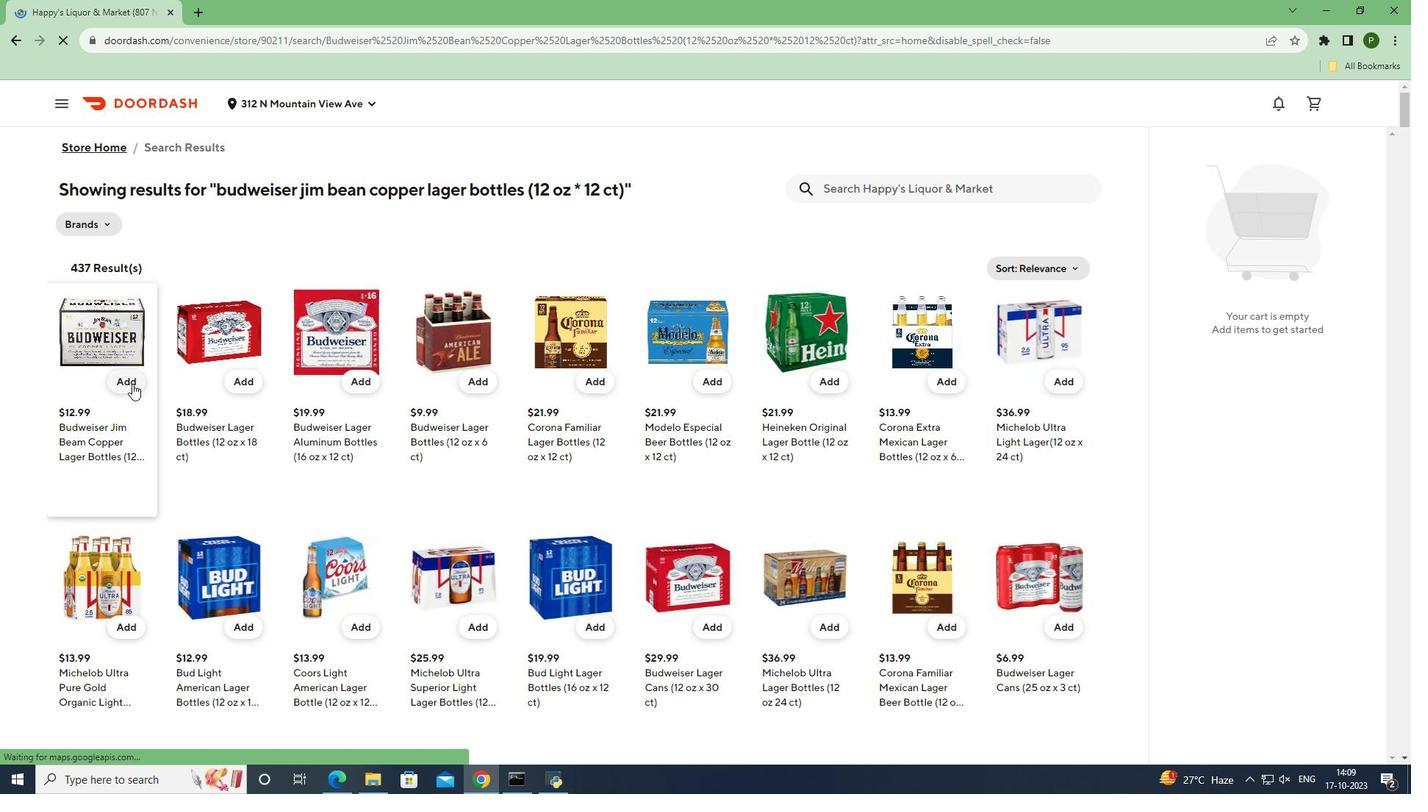 
Action: Mouse moved to (141, 477)
Screenshot: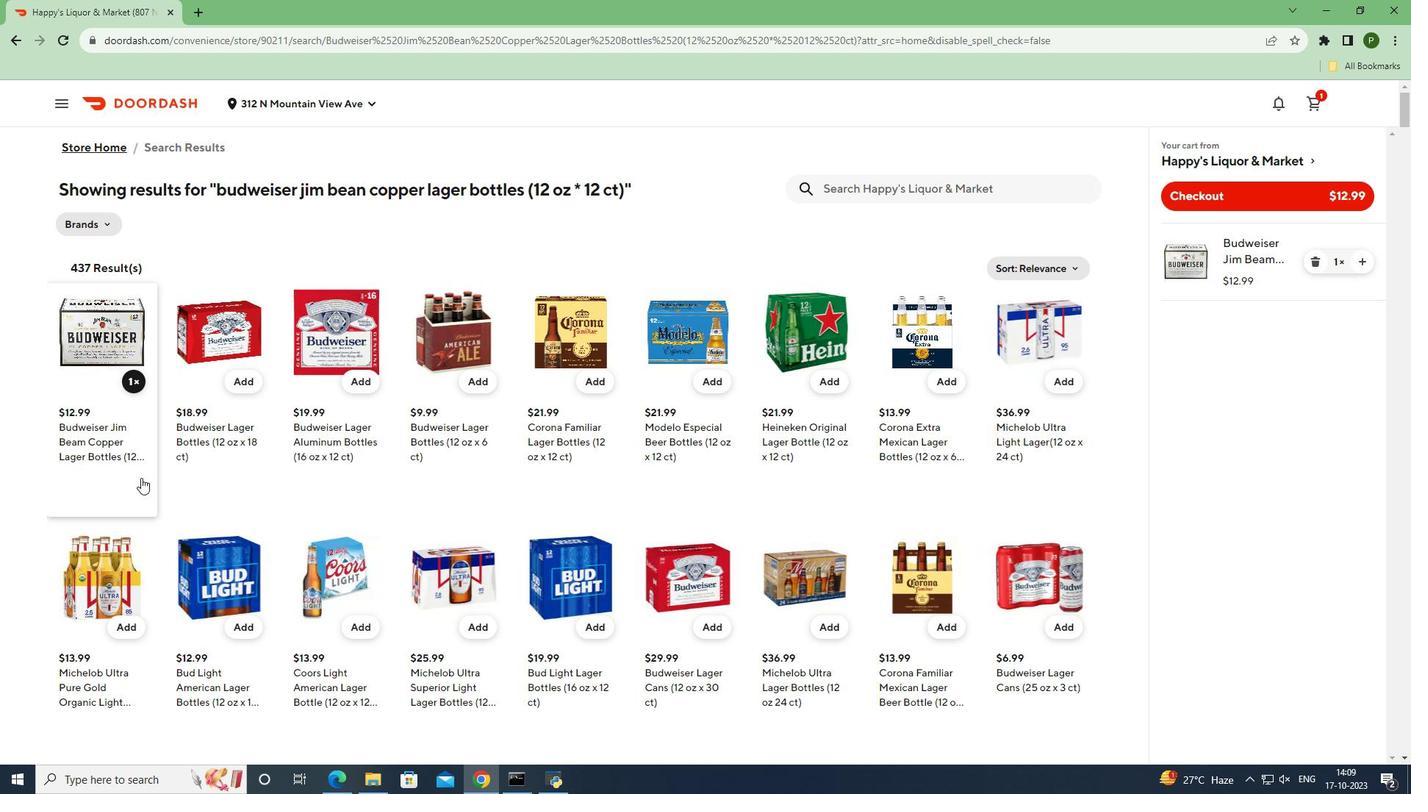 
